 Task: Research Airbnb options in Taza, Morocco from 12th December, 2023 to 16th December, 2023 for 8 adults.8 bedrooms having 8 beds and 8 bathrooms. Property type can be hotel. Amenities needed are: wifi, TV, free parkinig on premises, gym, breakfast. Booking option can be shelf check-in. Look for 3 properties as per requirement.
Action: Mouse moved to (423, 54)
Screenshot: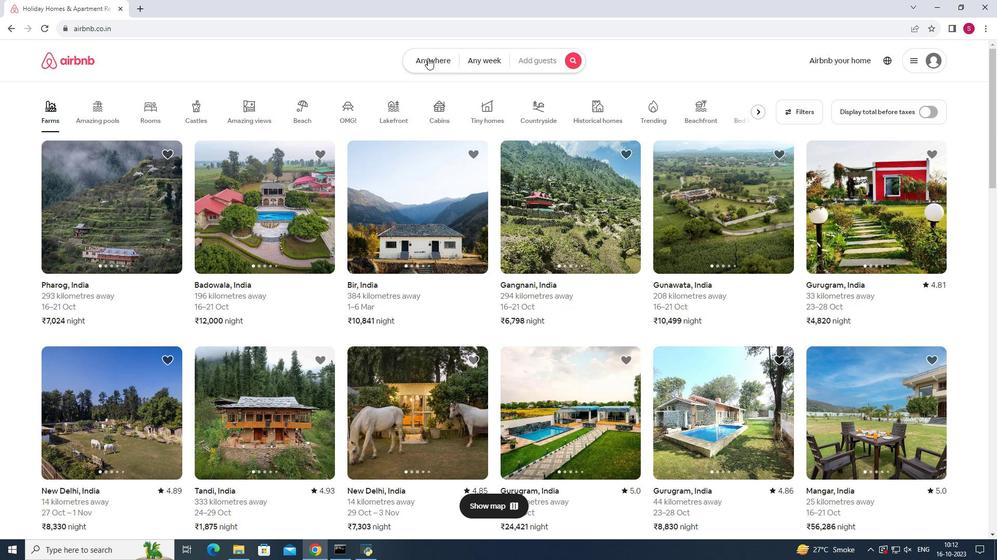 
Action: Mouse pressed left at (423, 54)
Screenshot: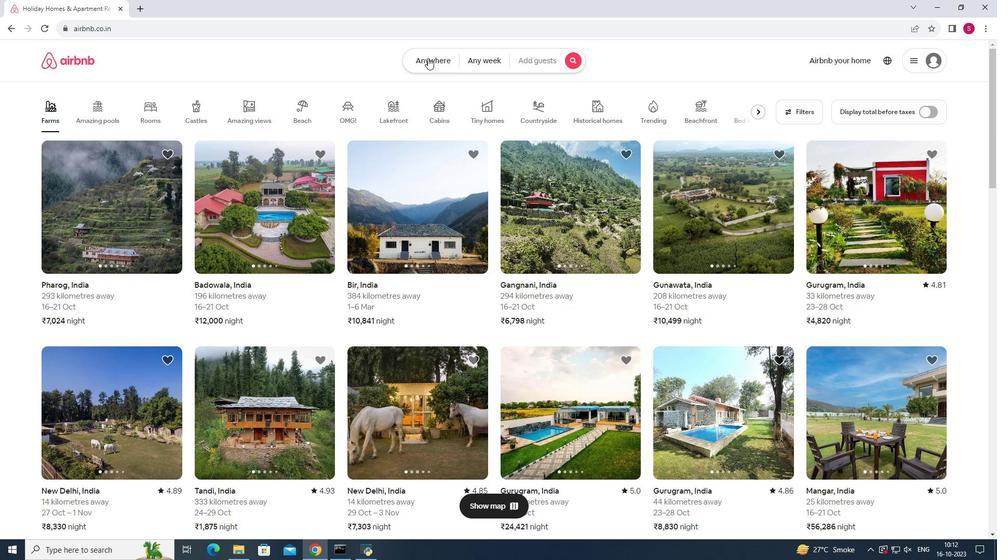 
Action: Mouse moved to (341, 96)
Screenshot: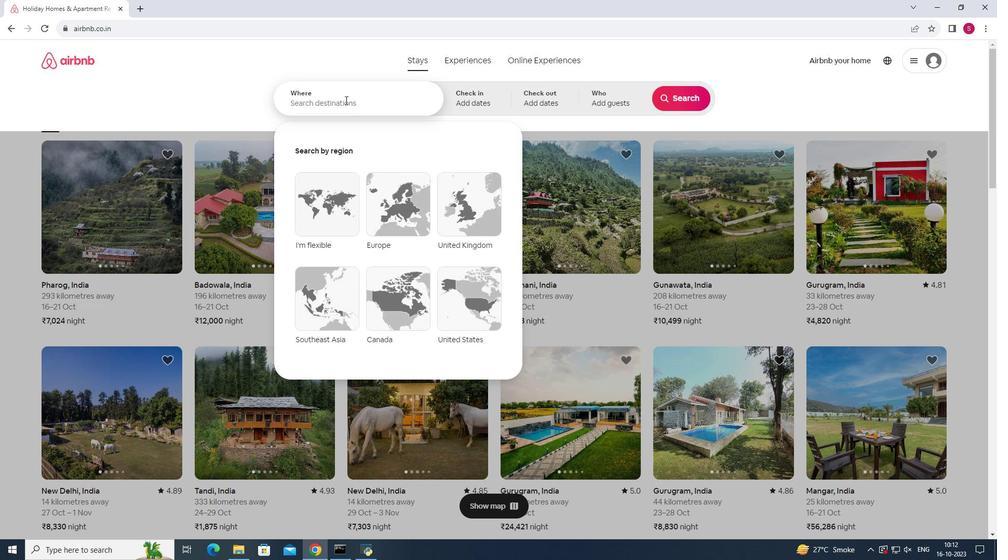 
Action: Mouse pressed left at (341, 96)
Screenshot: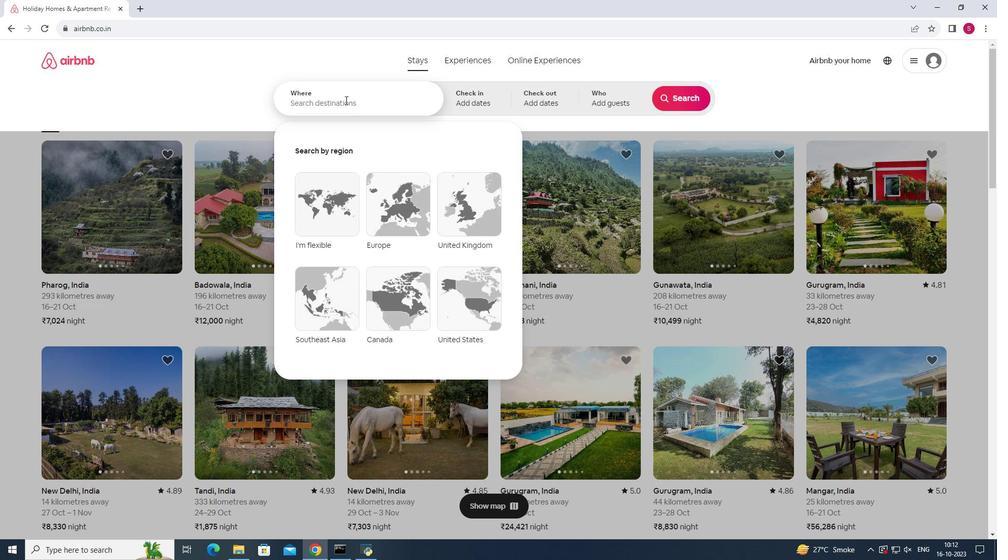 
Action: Key pressed <Key.shift>Taza,<Key.space><Key.shift><Key.shift><Key.shift><Key.shift><Key.shift><Key.shift><Key.shift><Key.shift><Key.shift>Morocco
Screenshot: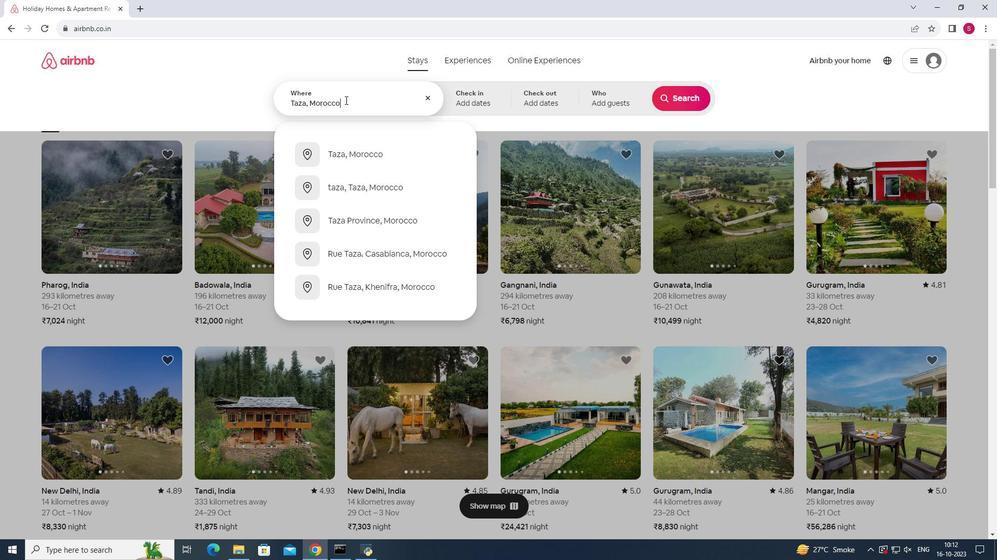 
Action: Mouse moved to (371, 150)
Screenshot: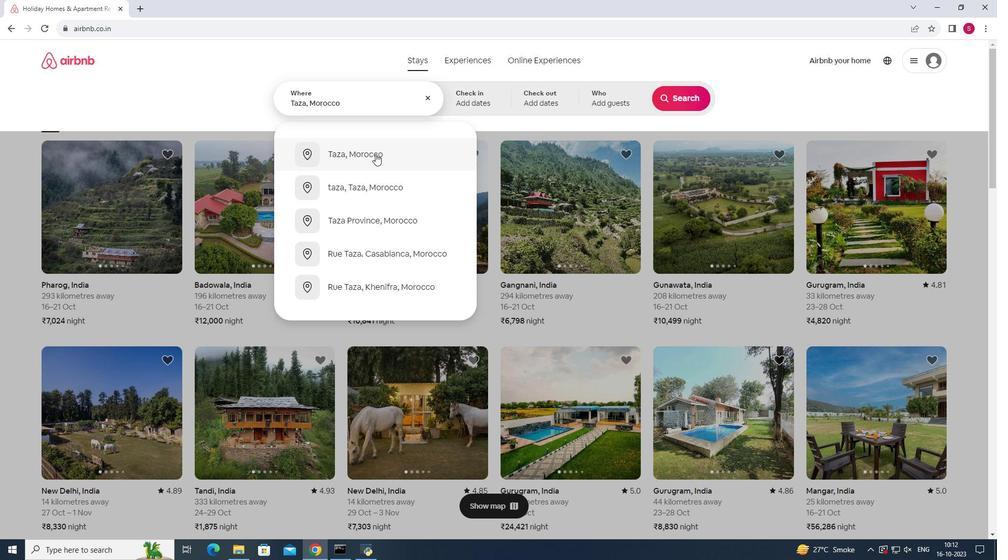 
Action: Mouse pressed left at (371, 150)
Screenshot: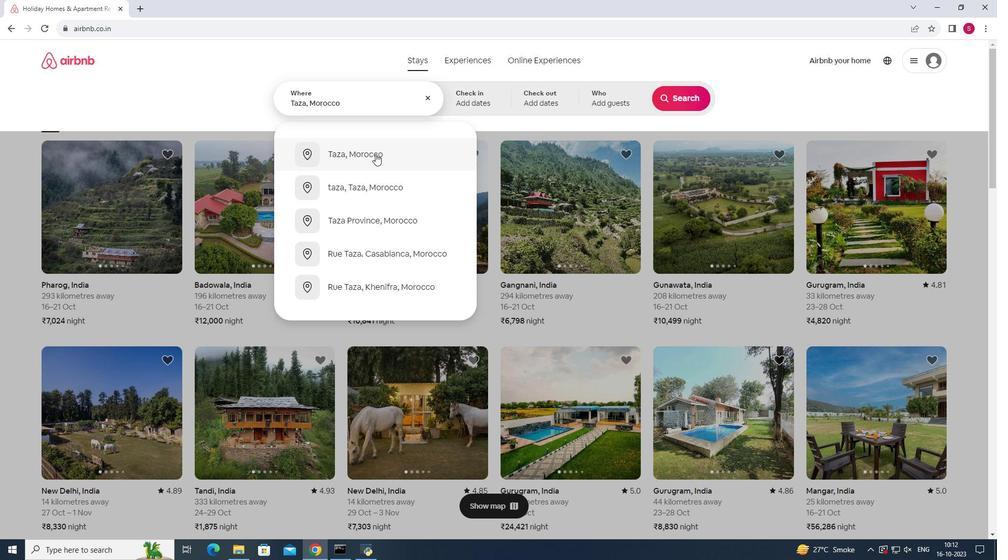 
Action: Mouse moved to (675, 180)
Screenshot: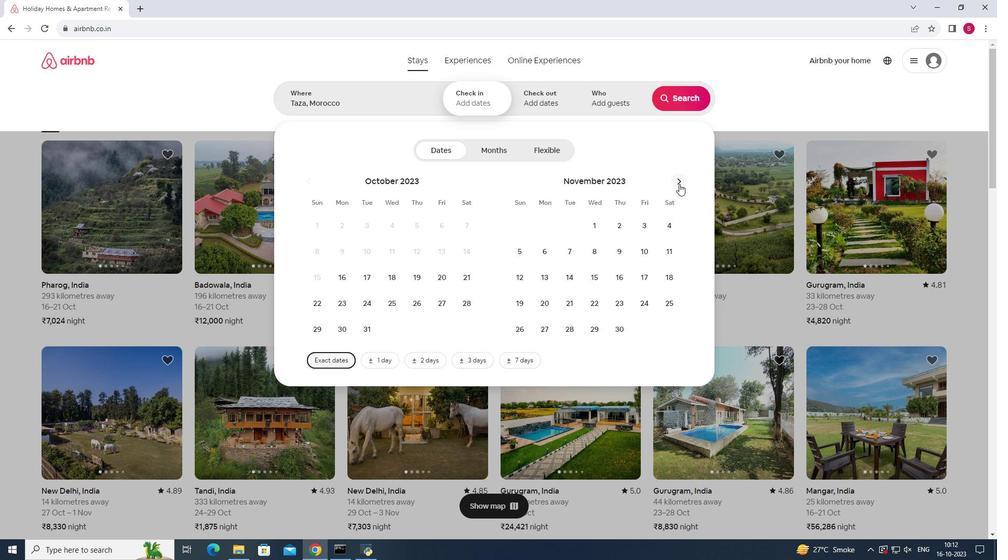 
Action: Mouse pressed left at (675, 180)
Screenshot: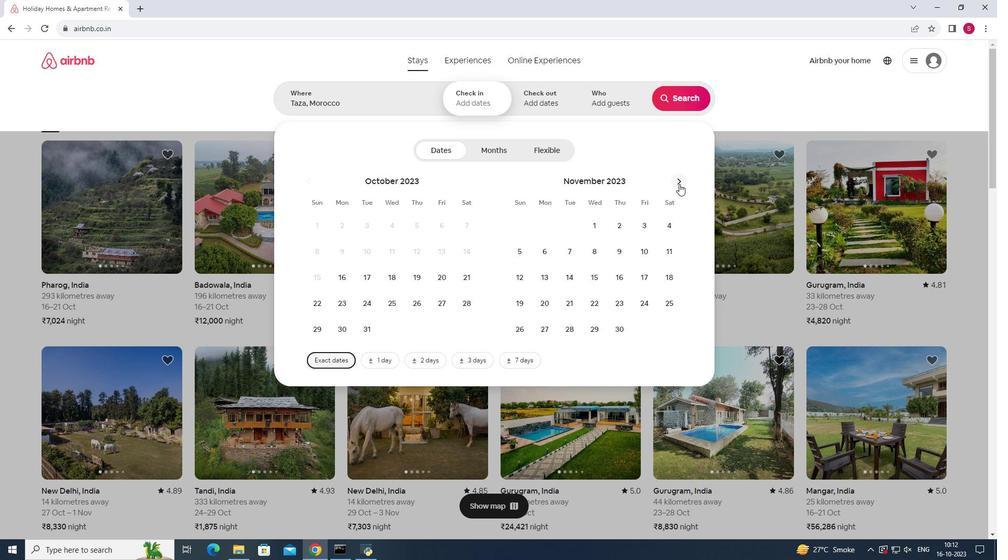 
Action: Mouse moved to (561, 275)
Screenshot: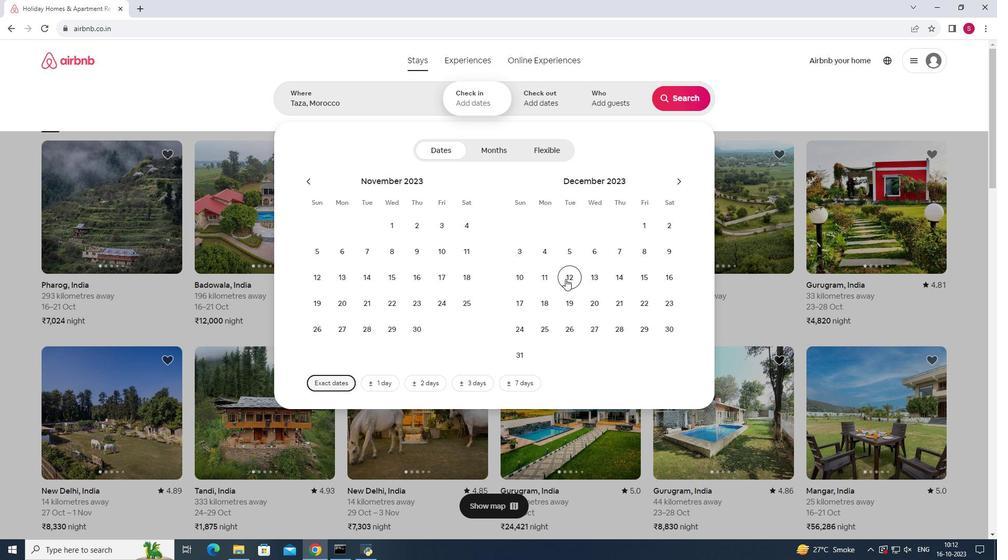 
Action: Mouse pressed left at (561, 275)
Screenshot: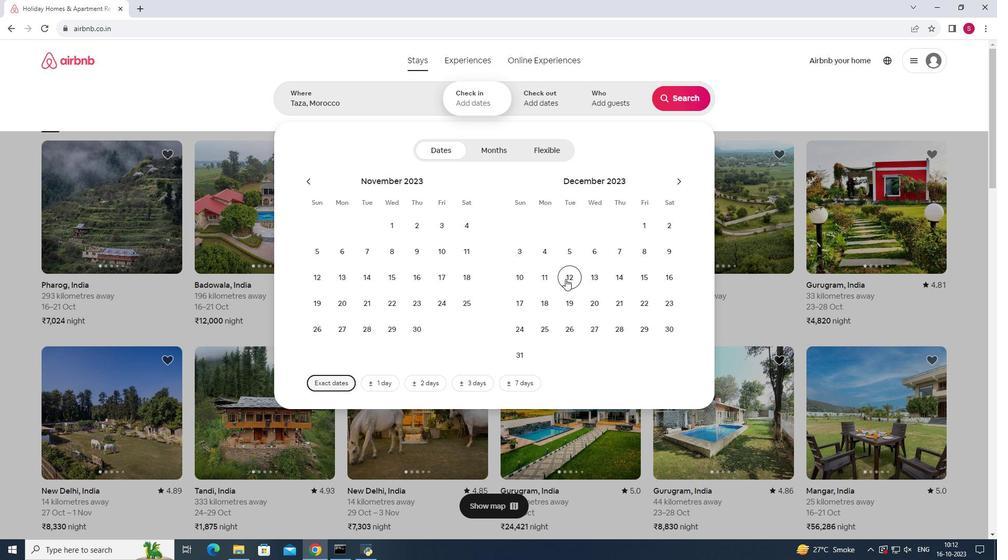 
Action: Mouse moved to (664, 273)
Screenshot: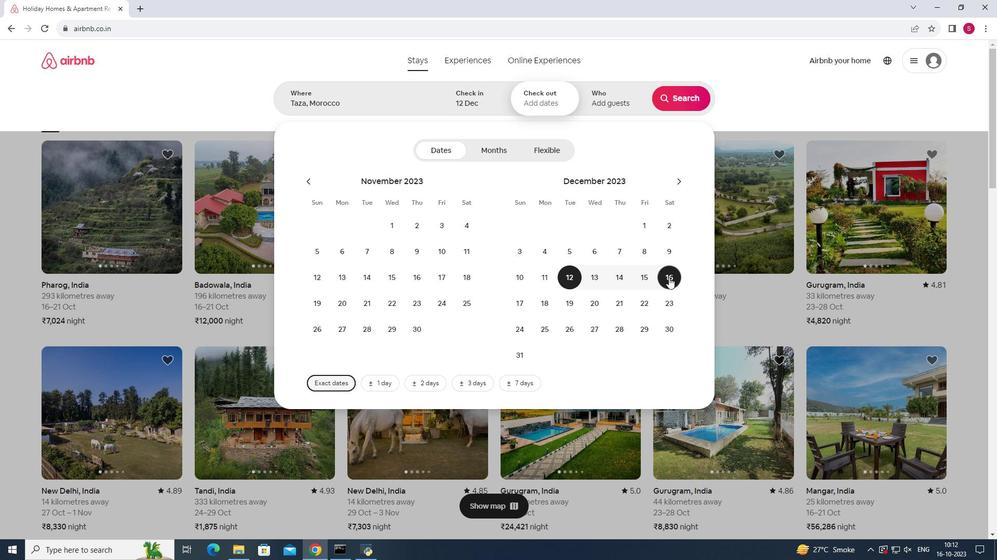 
Action: Mouse pressed left at (664, 273)
Screenshot: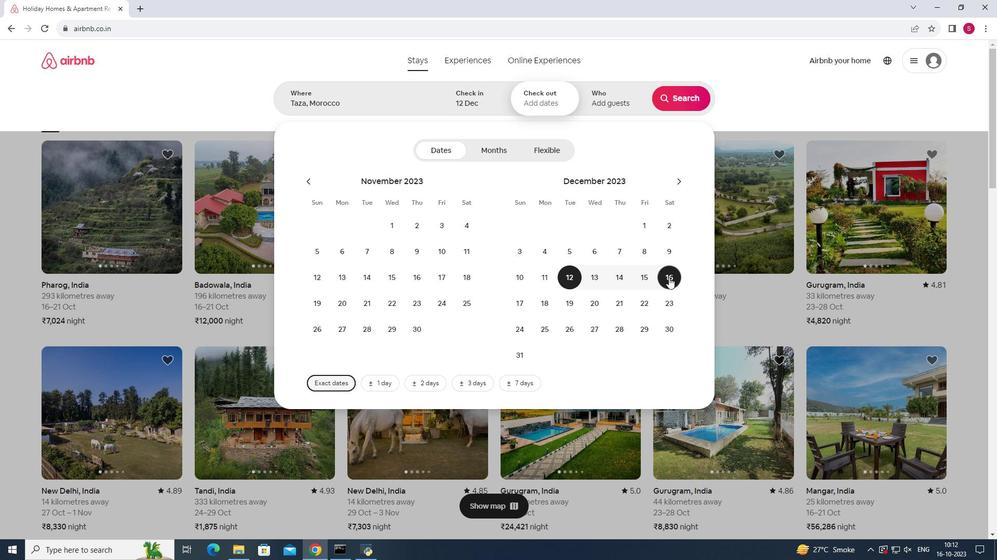 
Action: Mouse moved to (616, 87)
Screenshot: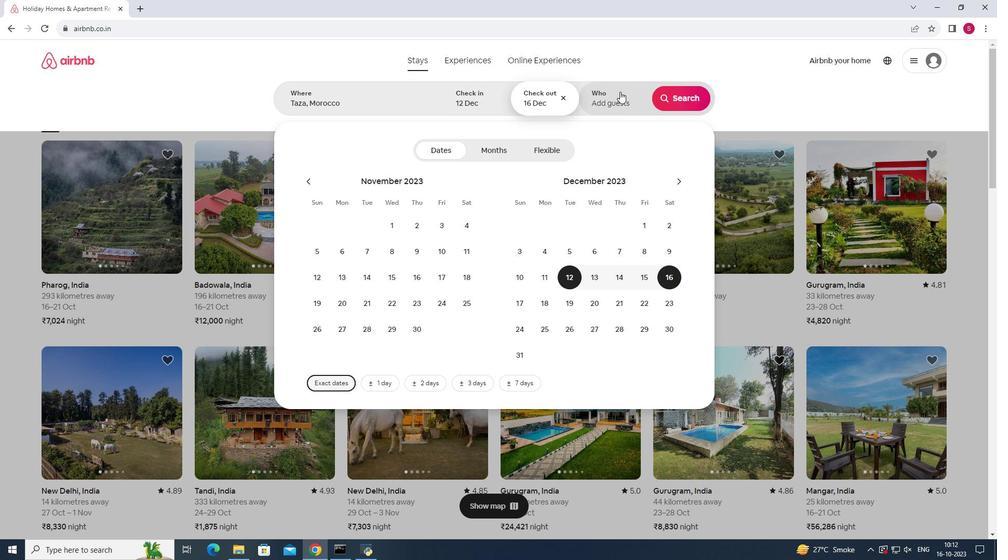
Action: Mouse pressed left at (616, 87)
Screenshot: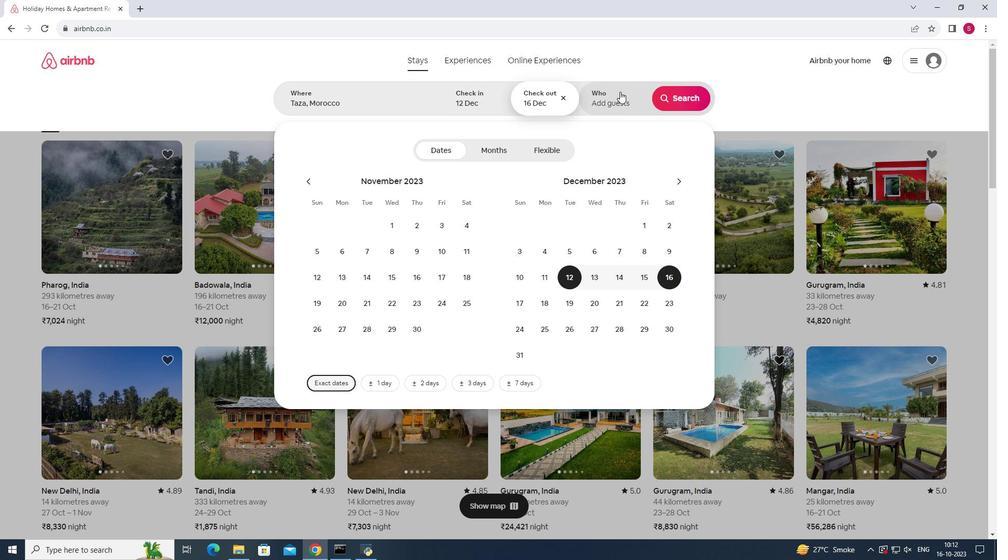 
Action: Mouse moved to (679, 144)
Screenshot: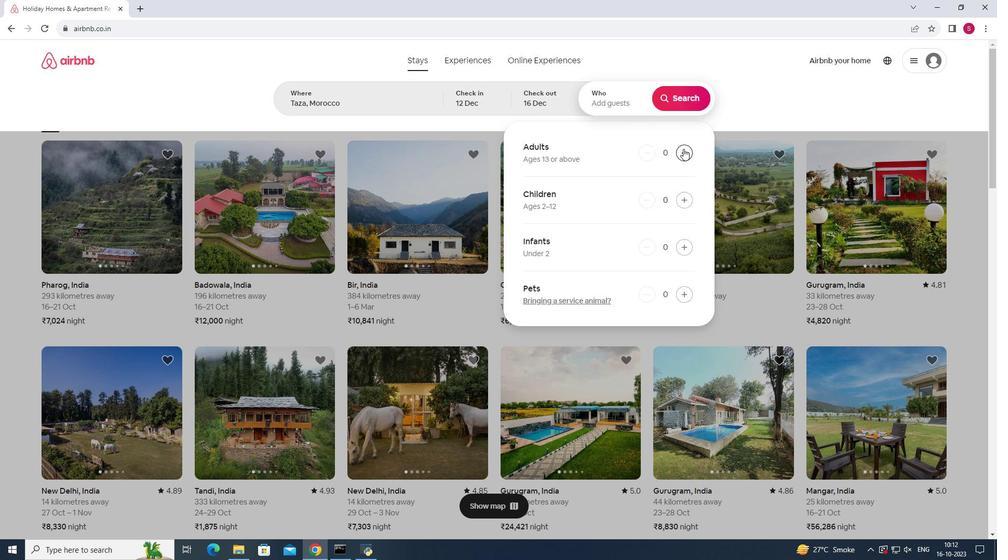 
Action: Mouse pressed left at (679, 144)
Screenshot: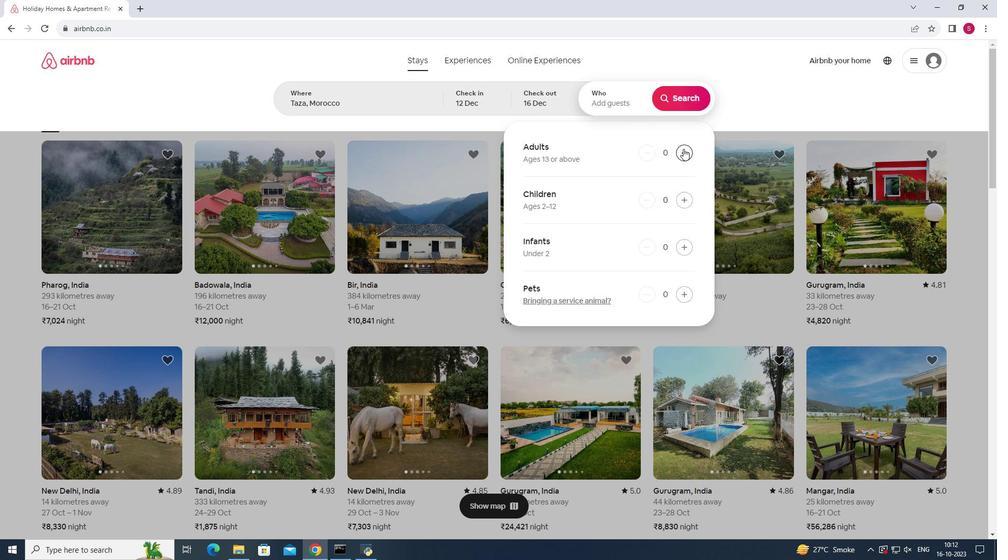
Action: Mouse moved to (679, 145)
Screenshot: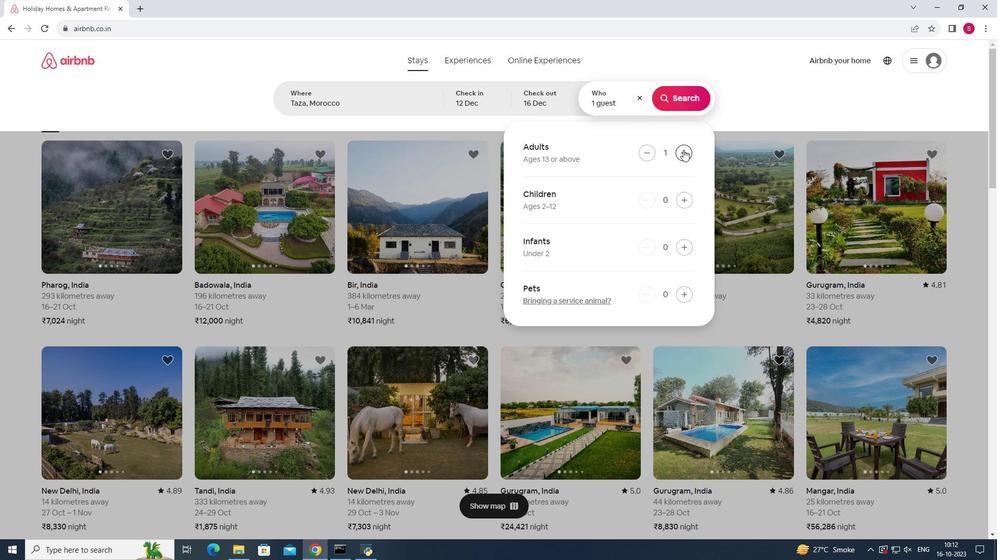 
Action: Mouse pressed left at (679, 145)
Screenshot: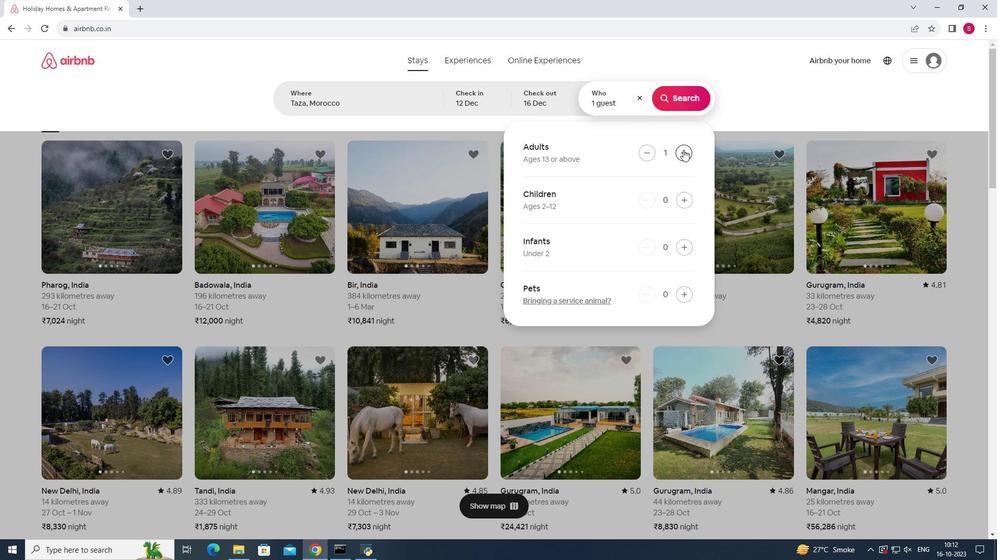 
Action: Mouse moved to (679, 146)
Screenshot: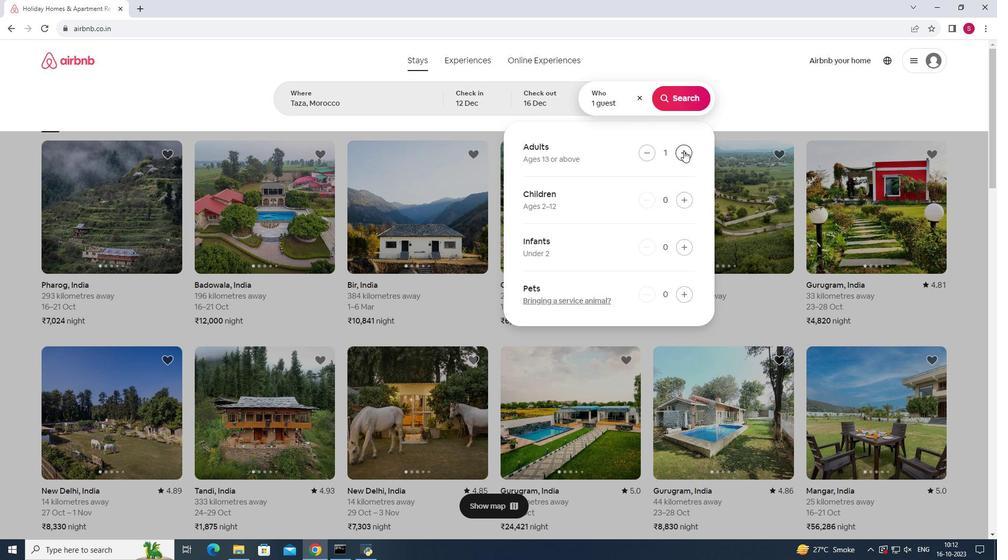 
Action: Mouse pressed left at (679, 146)
Screenshot: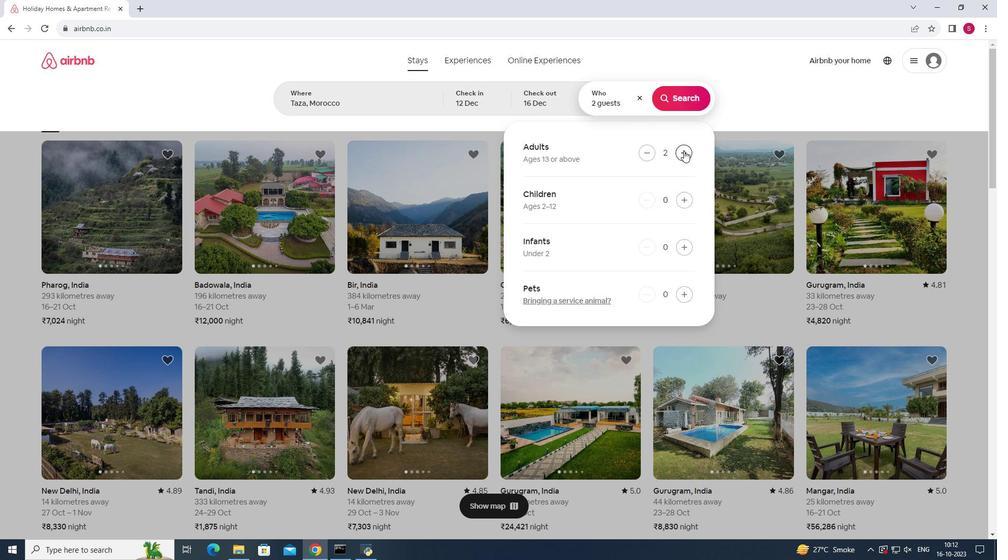 
Action: Mouse pressed left at (679, 146)
Screenshot: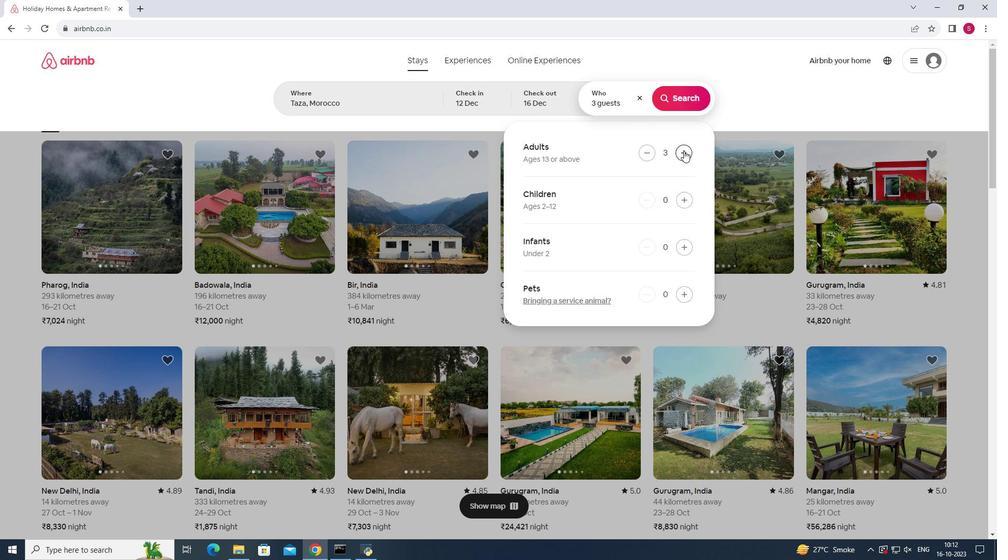 
Action: Mouse pressed left at (679, 146)
Screenshot: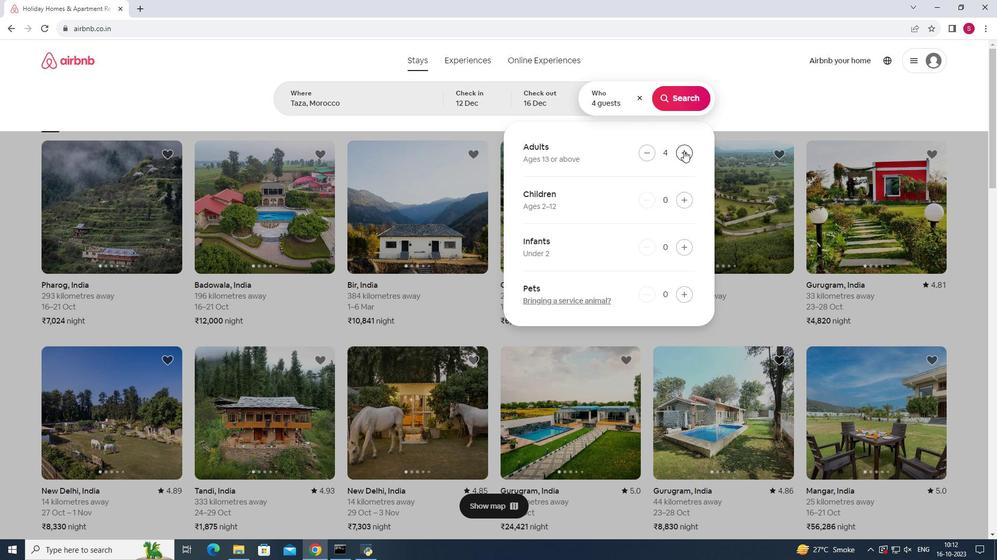 
Action: Mouse pressed left at (679, 146)
Screenshot: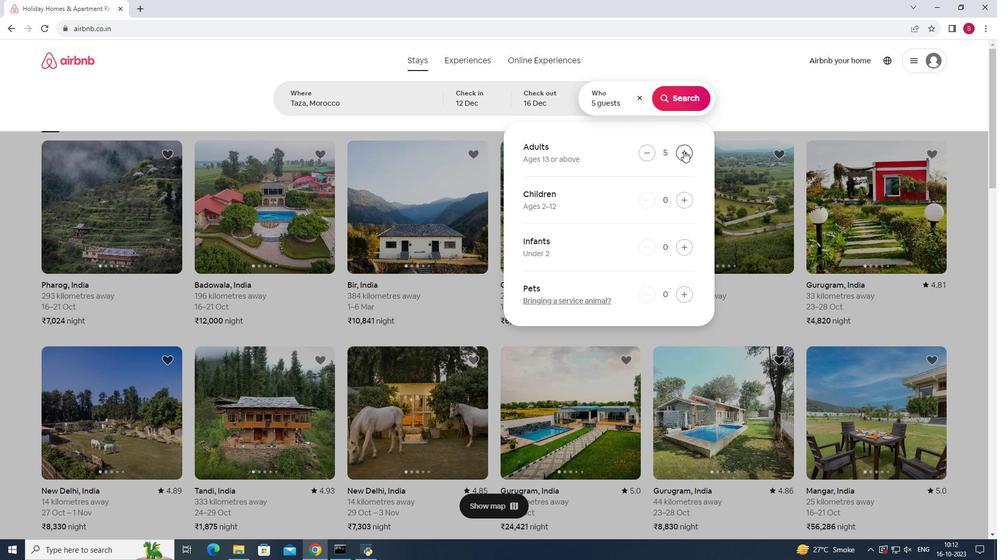 
Action: Mouse pressed left at (679, 146)
Screenshot: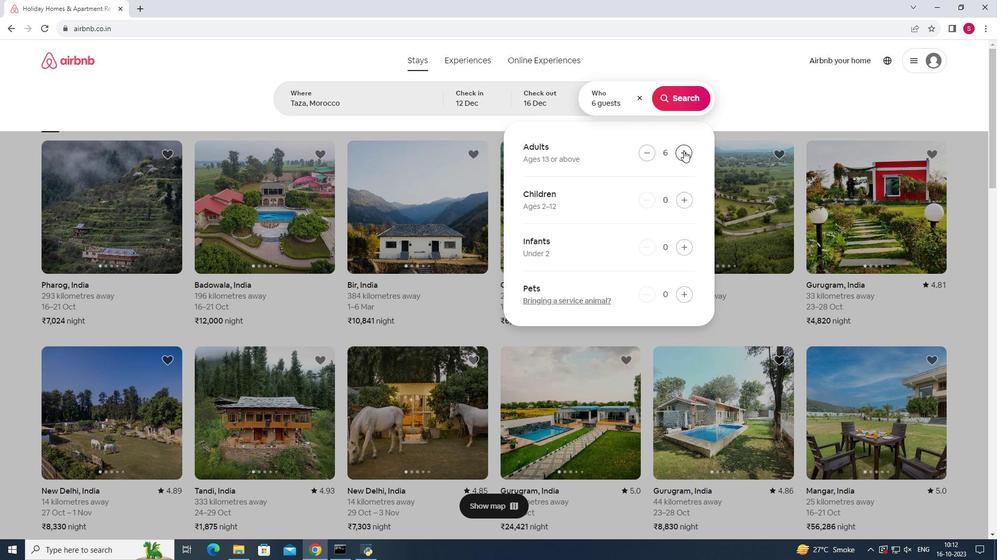 
Action: Mouse pressed left at (679, 146)
Screenshot: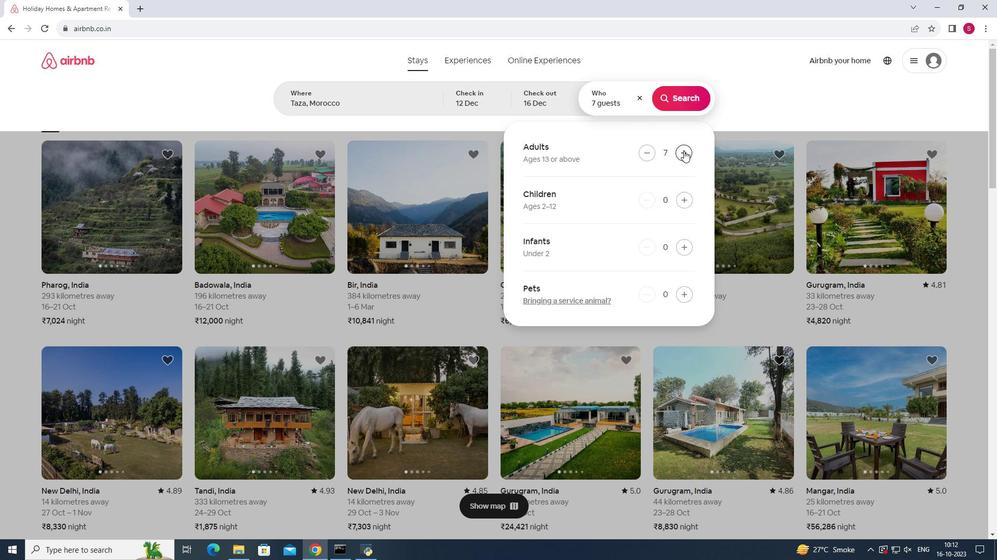 
Action: Mouse moved to (679, 92)
Screenshot: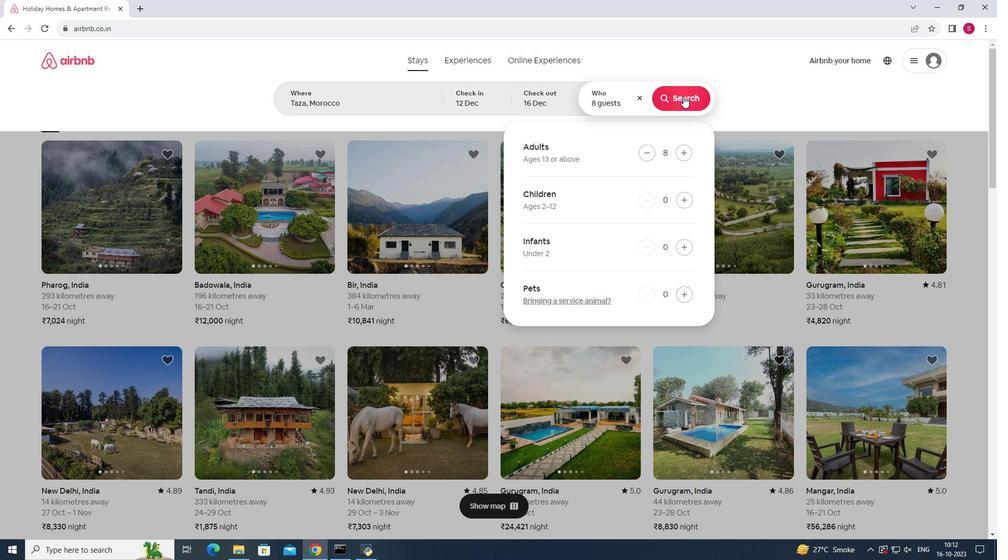 
Action: Mouse pressed left at (679, 92)
Screenshot: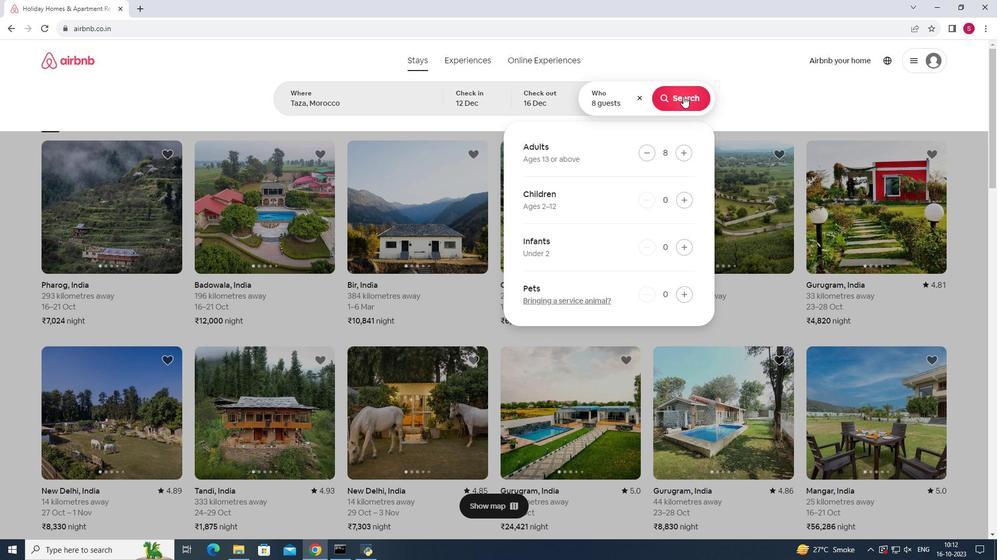 
Action: Mouse moved to (825, 93)
Screenshot: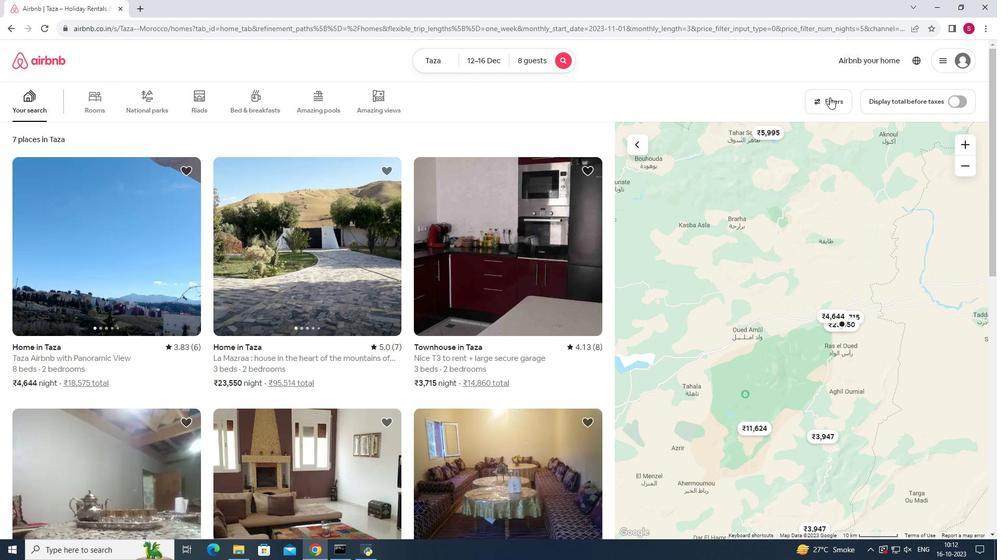 
Action: Mouse pressed left at (825, 93)
Screenshot: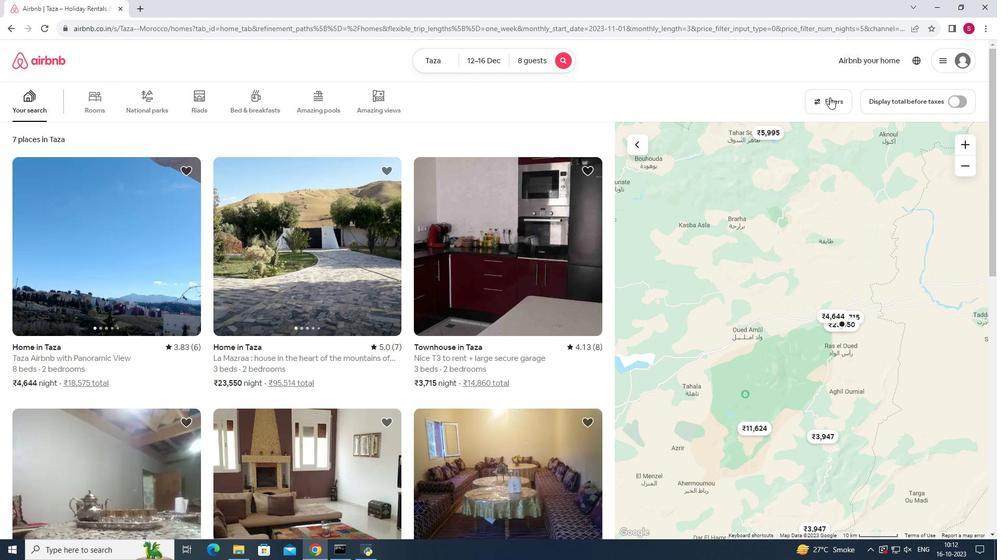 
Action: Mouse moved to (540, 284)
Screenshot: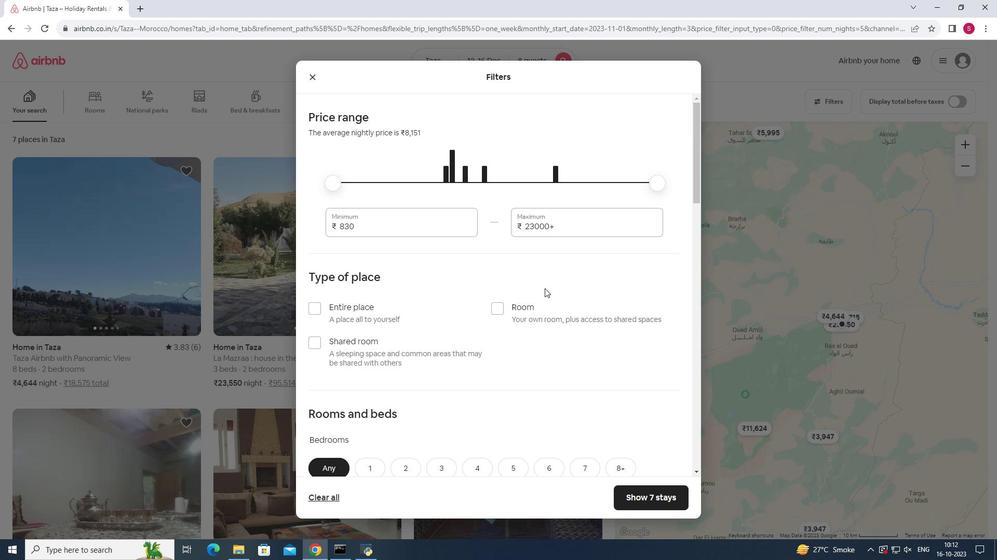 
Action: Mouse scrolled (540, 284) with delta (0, 0)
Screenshot: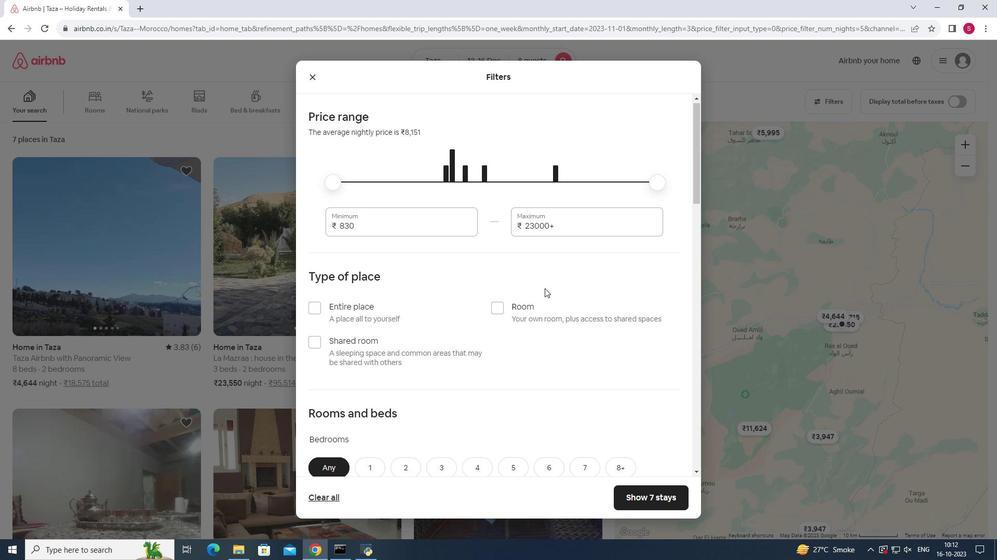 
Action: Mouse scrolled (540, 284) with delta (0, 0)
Screenshot: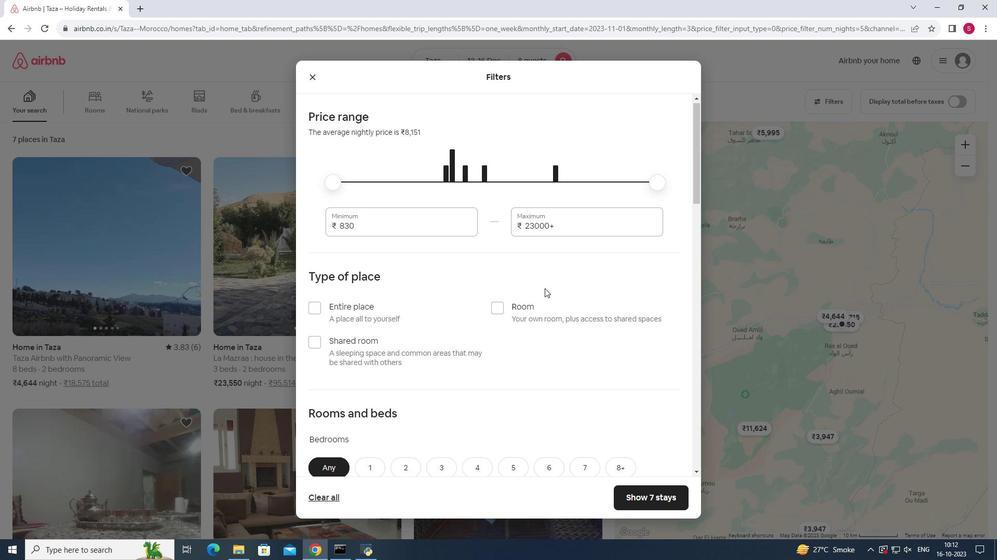 
Action: Mouse scrolled (540, 284) with delta (0, 0)
Screenshot: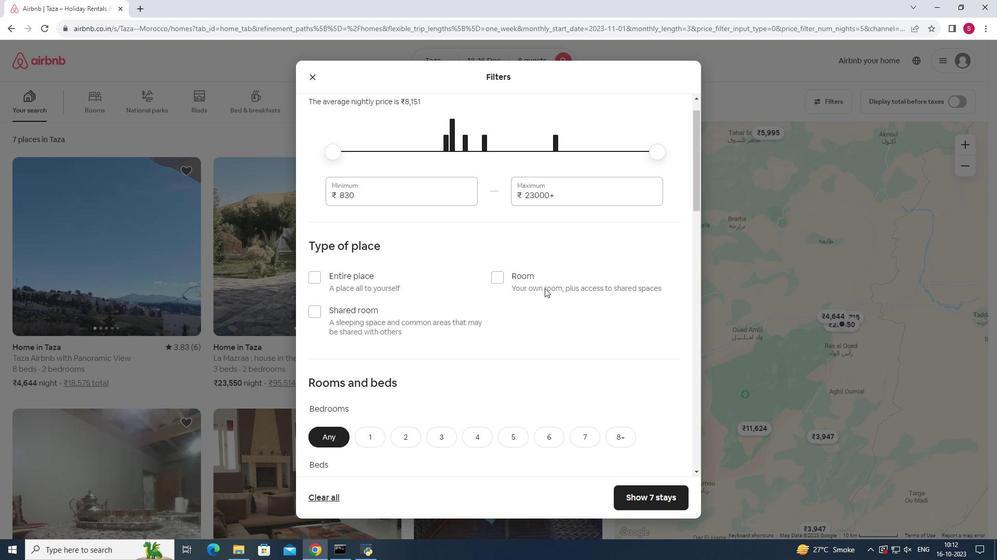 
Action: Mouse scrolled (540, 284) with delta (0, 0)
Screenshot: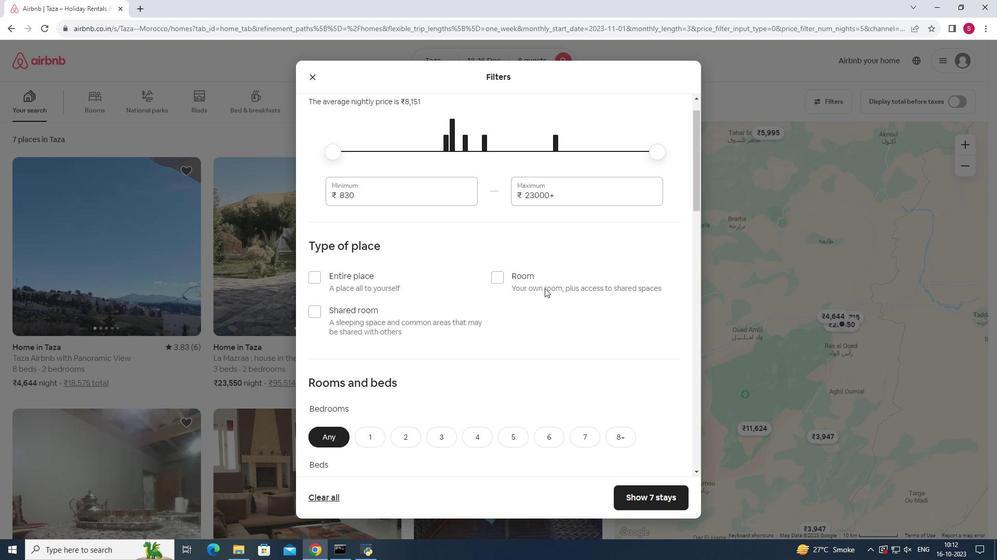 
Action: Mouse scrolled (540, 284) with delta (0, 0)
Screenshot: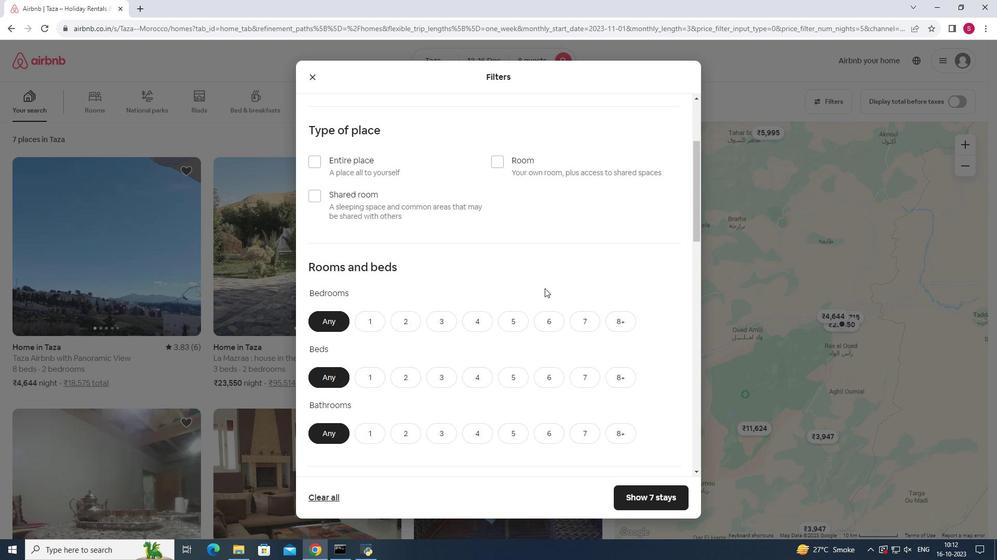 
Action: Mouse moved to (622, 206)
Screenshot: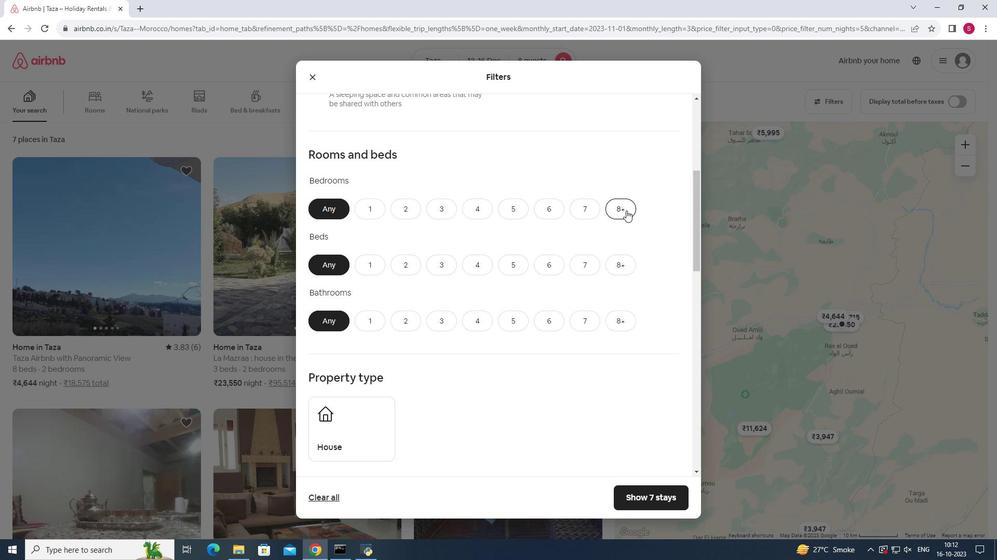 
Action: Mouse pressed left at (622, 206)
Screenshot: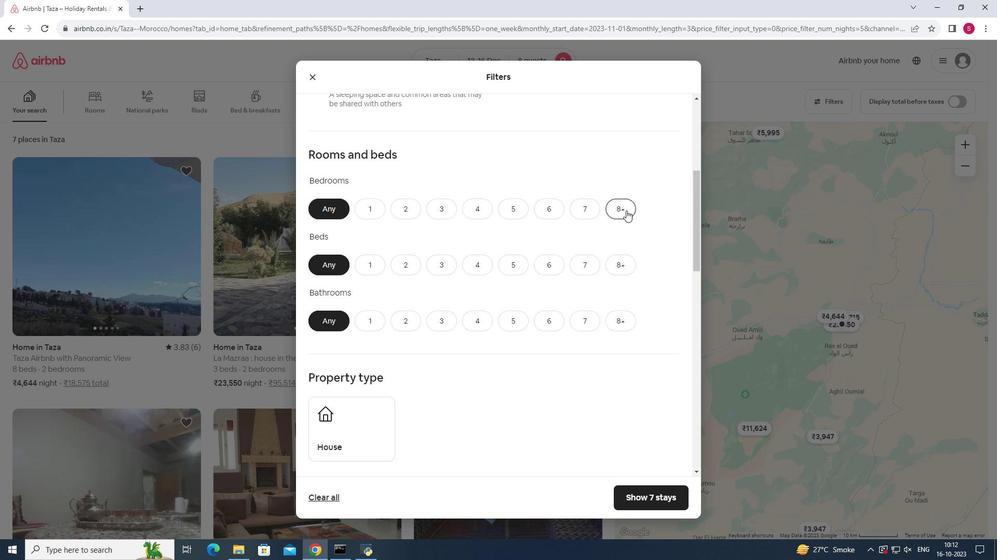 
Action: Mouse moved to (618, 267)
Screenshot: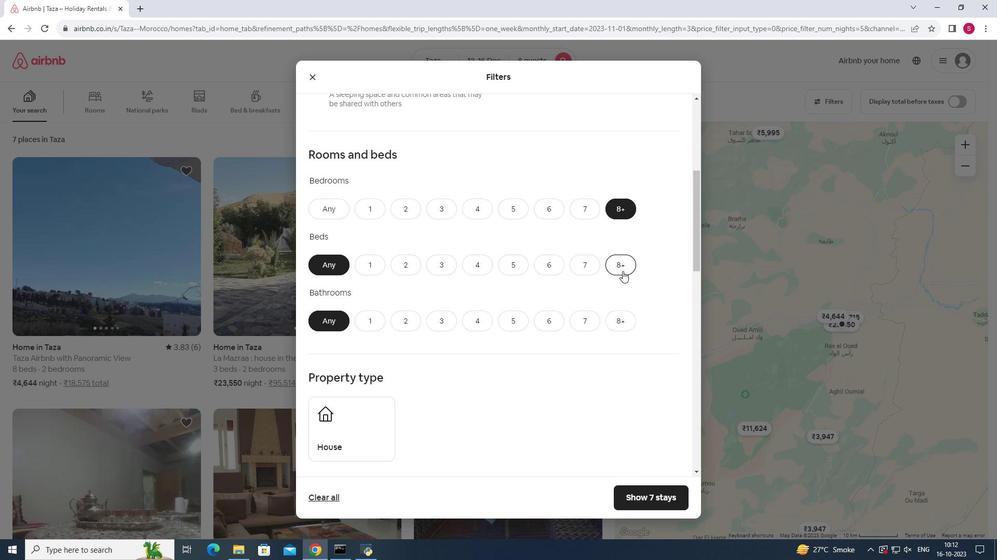 
Action: Mouse pressed left at (618, 267)
Screenshot: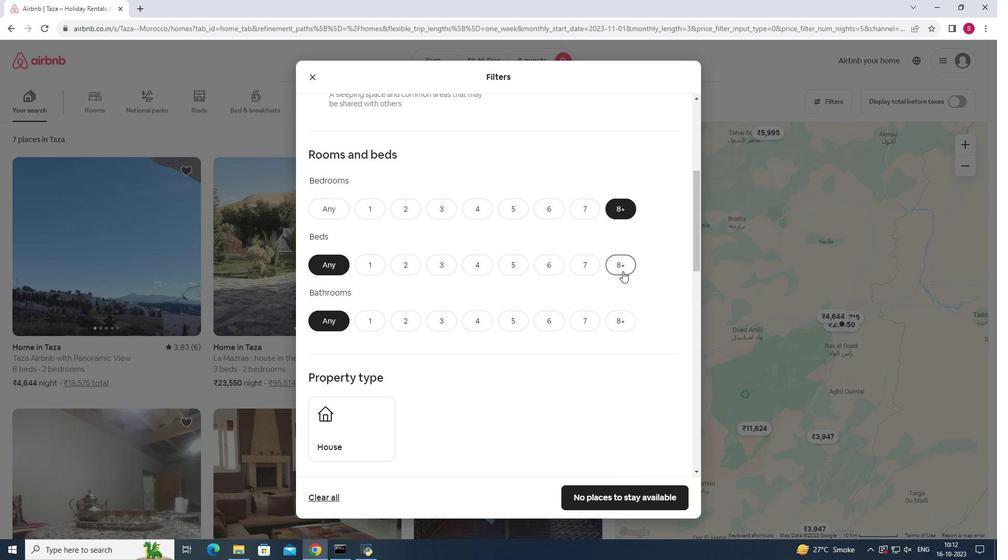 
Action: Mouse moved to (618, 316)
Screenshot: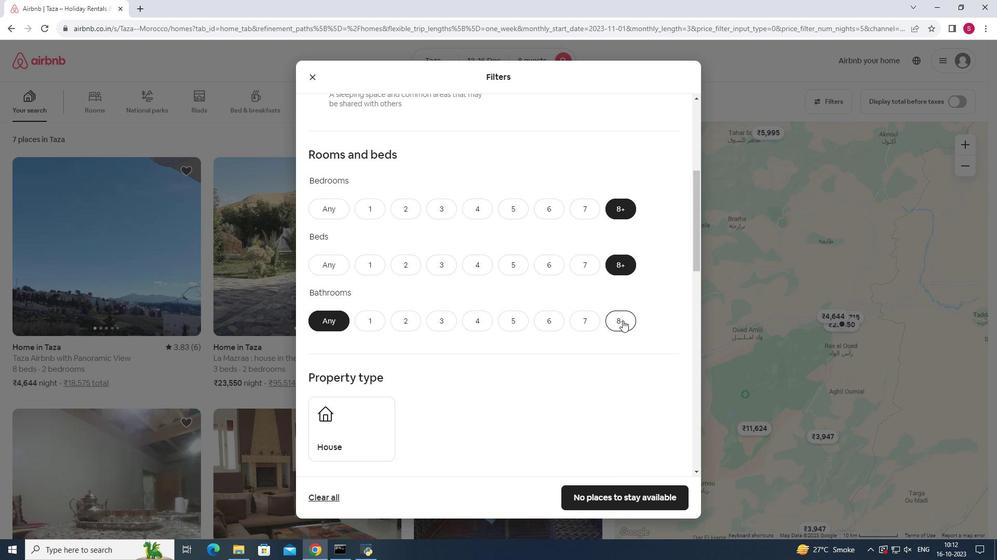 
Action: Mouse pressed left at (618, 316)
Screenshot: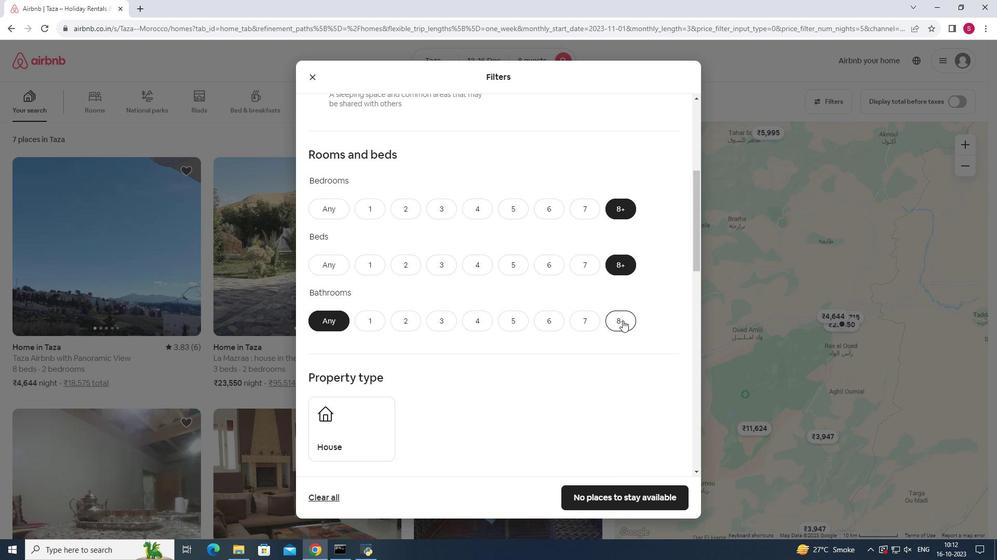 
Action: Mouse moved to (555, 332)
Screenshot: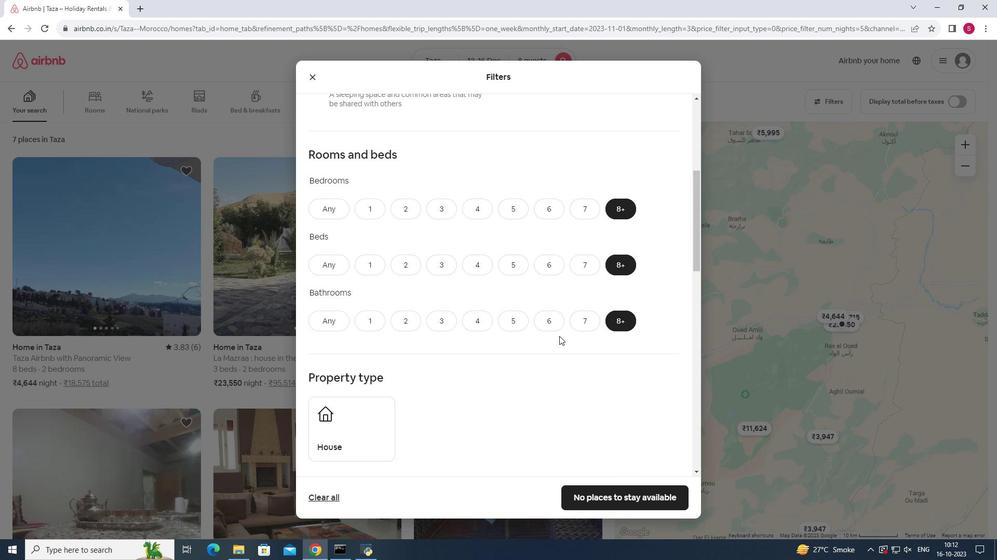 
Action: Mouse scrolled (555, 331) with delta (0, 0)
Screenshot: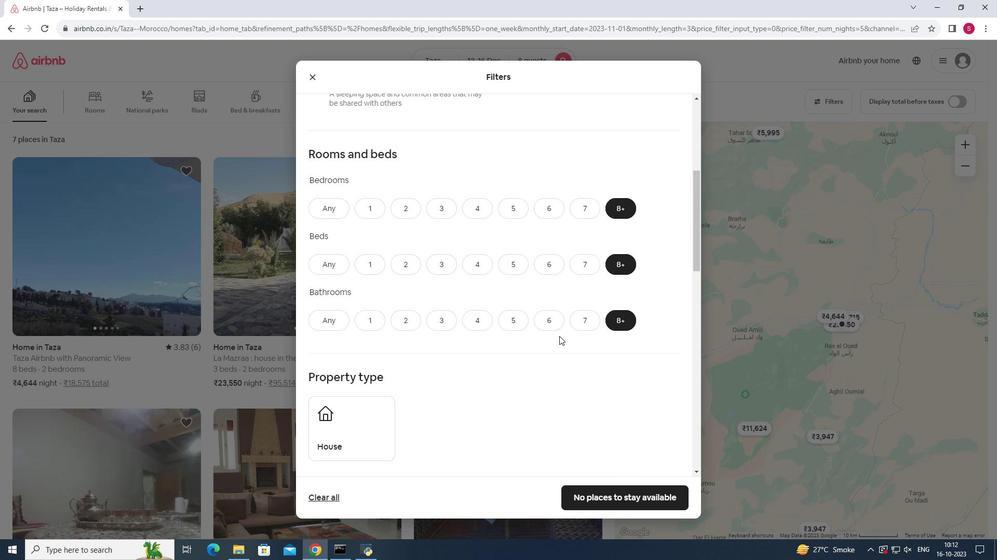 
Action: Mouse scrolled (555, 331) with delta (0, 0)
Screenshot: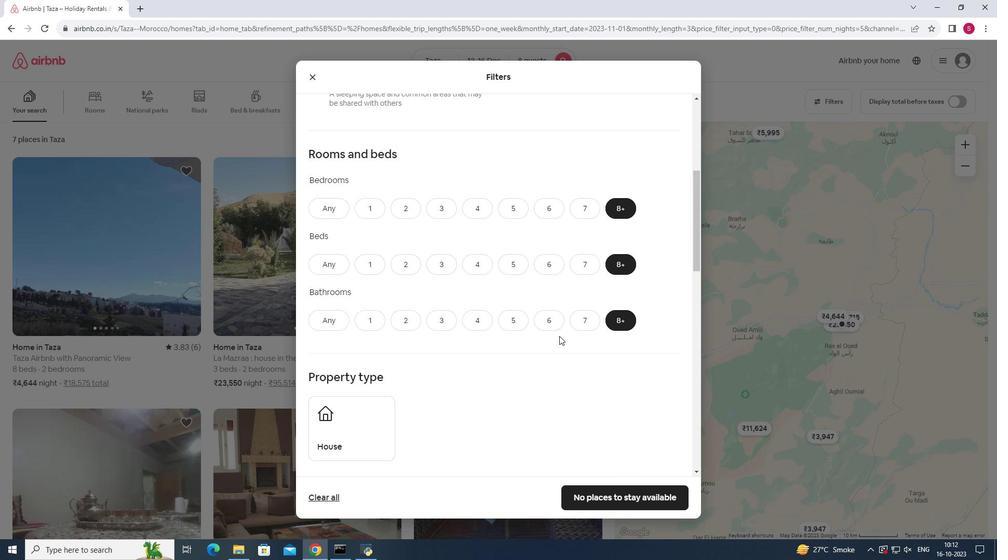 
Action: Mouse scrolled (555, 331) with delta (0, 0)
Screenshot: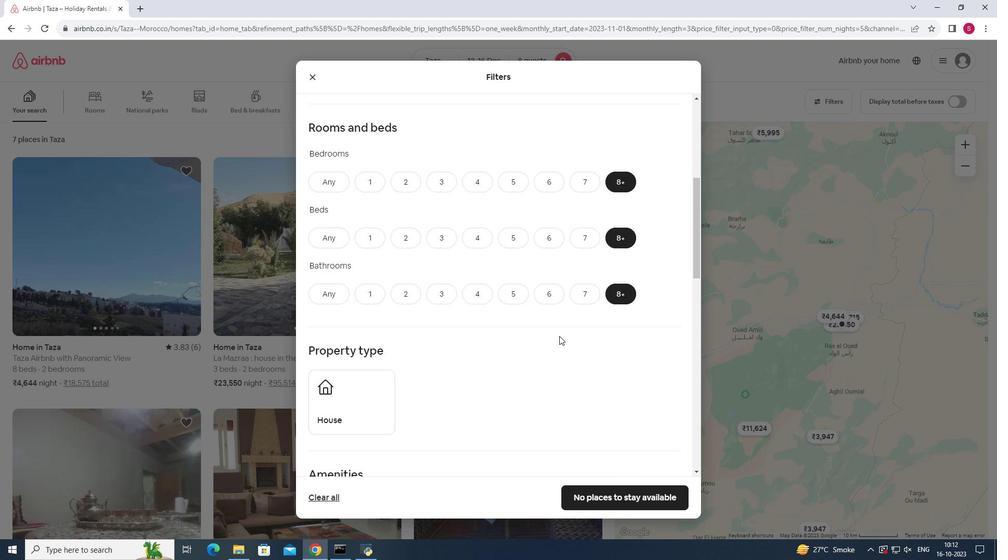 
Action: Mouse scrolled (555, 331) with delta (0, 0)
Screenshot: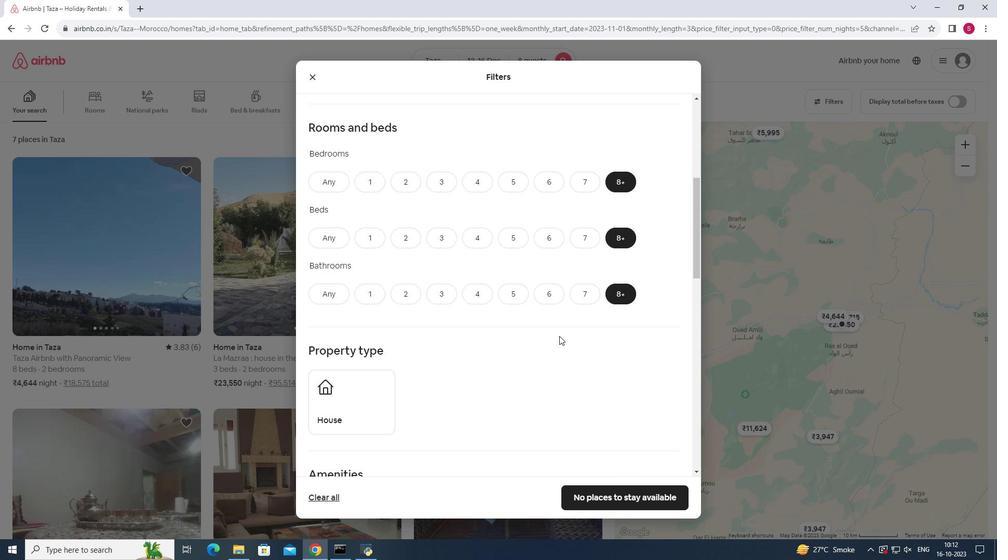 
Action: Mouse moved to (349, 218)
Screenshot: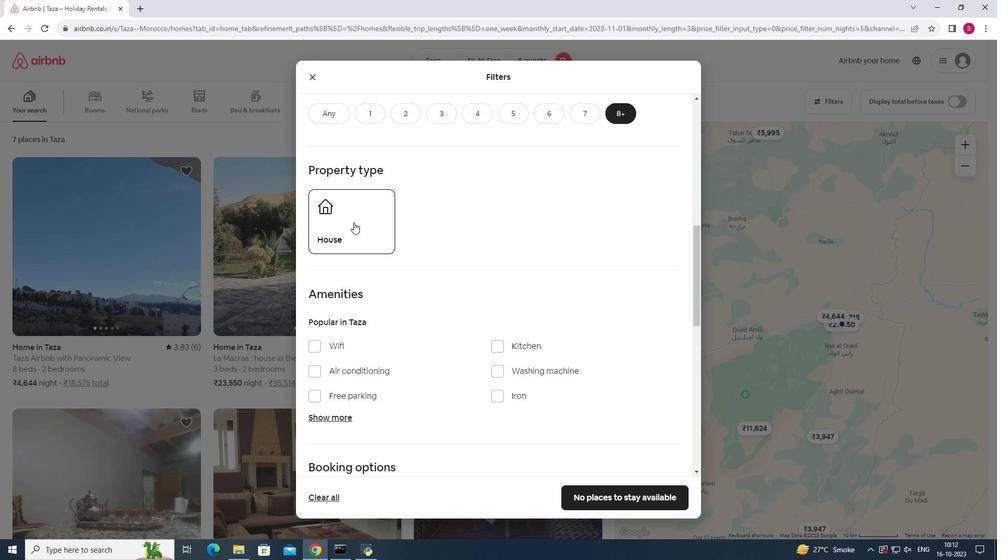 
Action: Mouse pressed left at (349, 218)
Screenshot: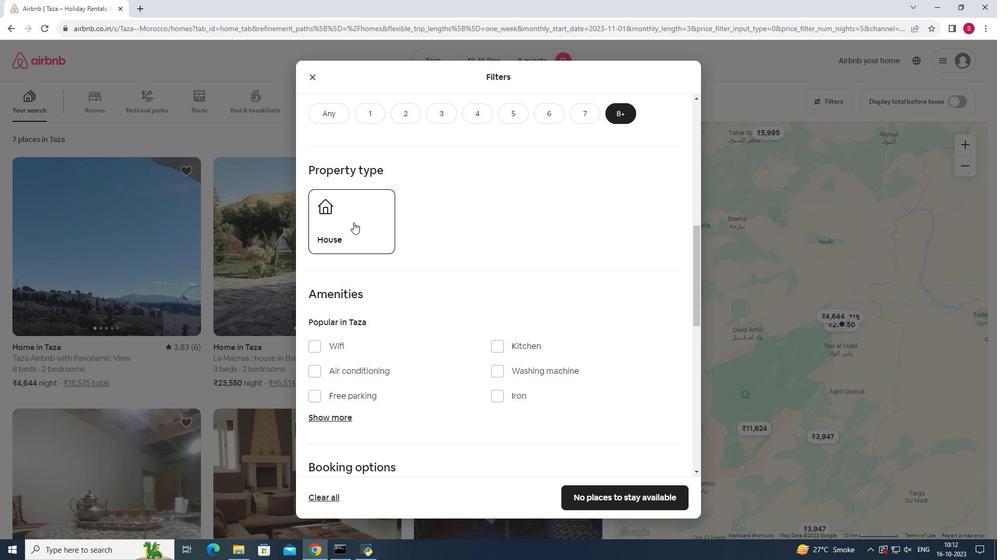 
Action: Mouse moved to (423, 255)
Screenshot: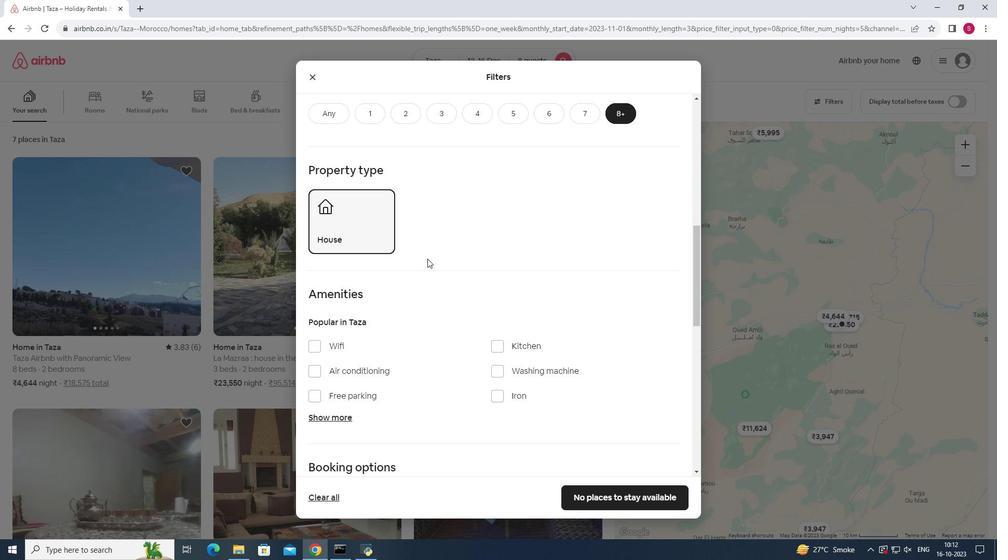 
Action: Mouse scrolled (423, 254) with delta (0, 0)
Screenshot: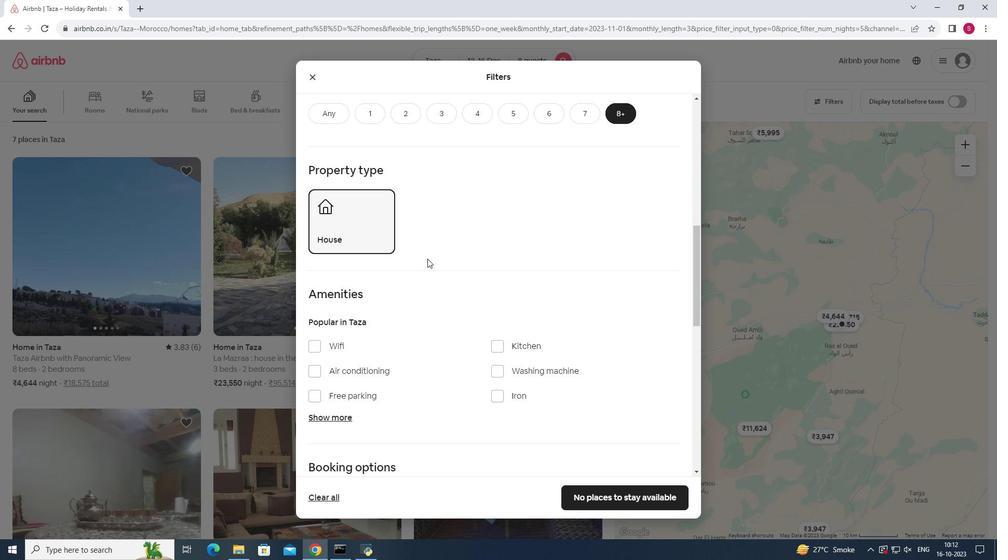
Action: Mouse scrolled (423, 254) with delta (0, 0)
Screenshot: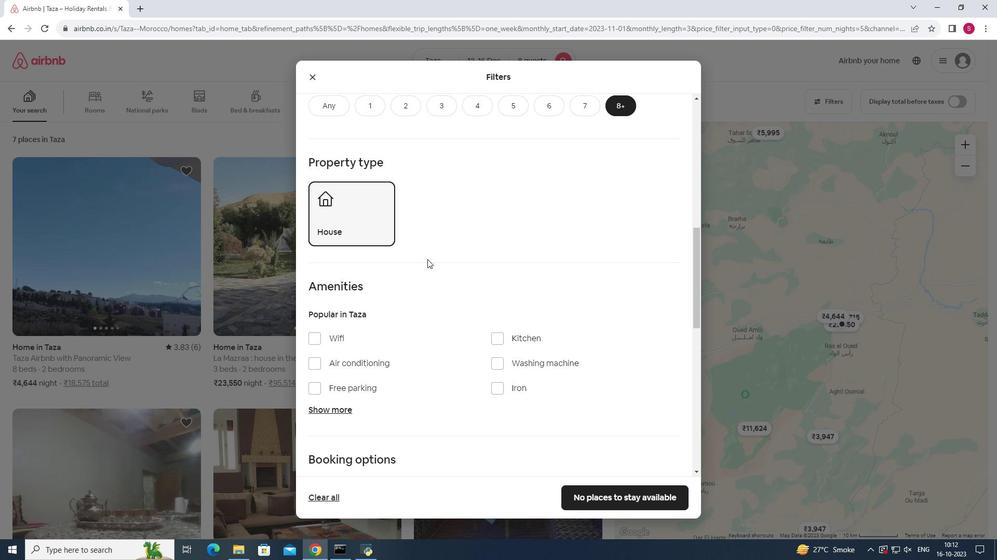 
Action: Mouse moved to (423, 255)
Screenshot: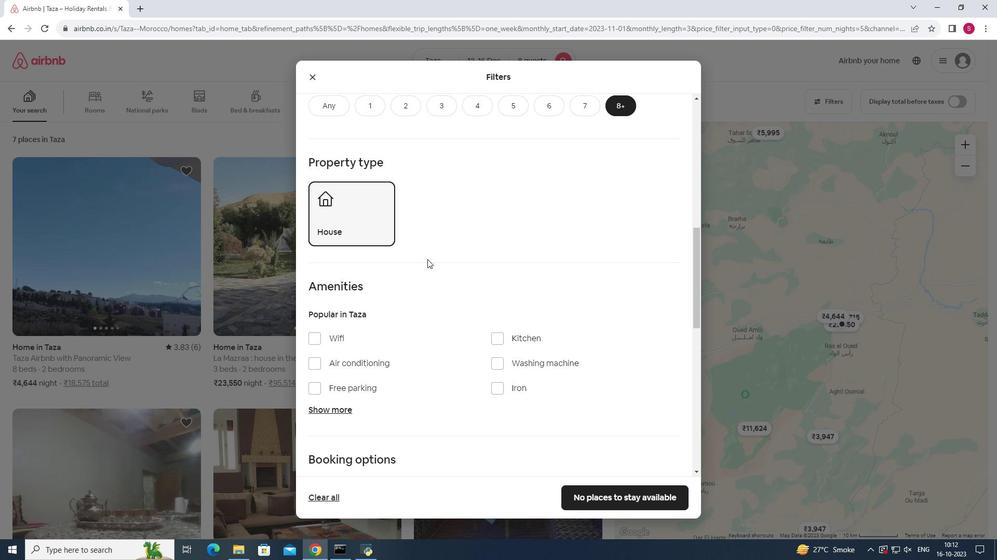 
Action: Mouse scrolled (423, 255) with delta (0, 0)
Screenshot: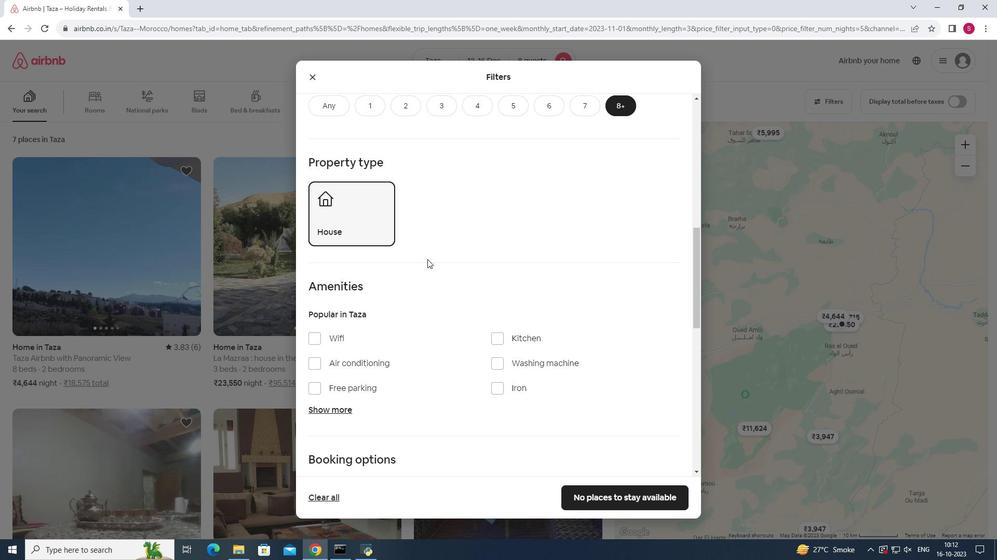 
Action: Mouse scrolled (423, 255) with delta (0, 0)
Screenshot: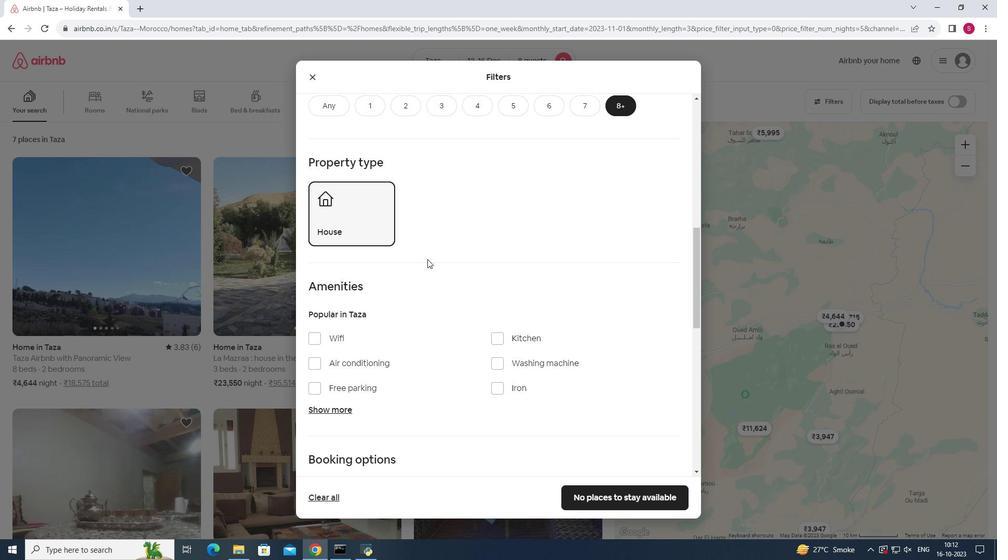 
Action: Mouse moved to (327, 207)
Screenshot: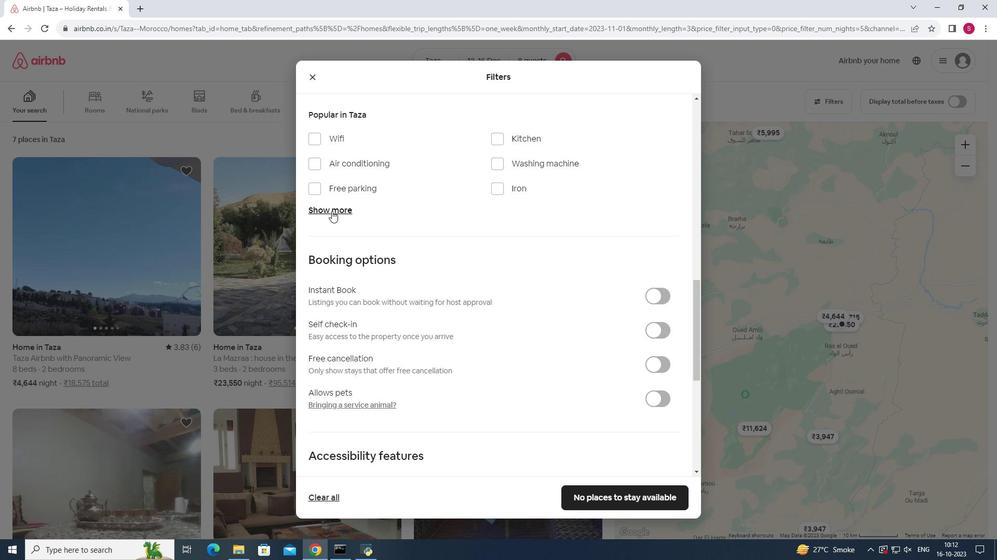 
Action: Mouse pressed left at (327, 207)
Screenshot: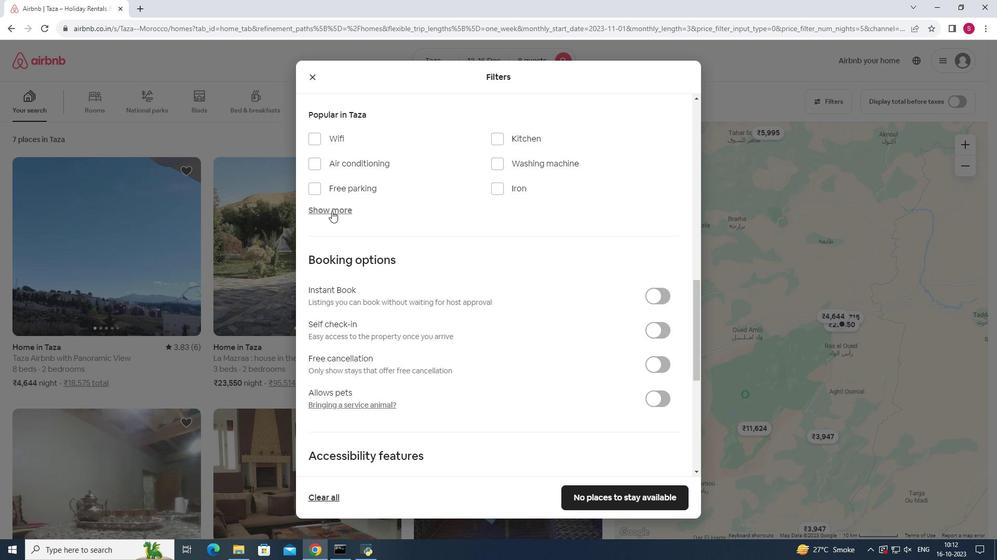 
Action: Mouse moved to (314, 134)
Screenshot: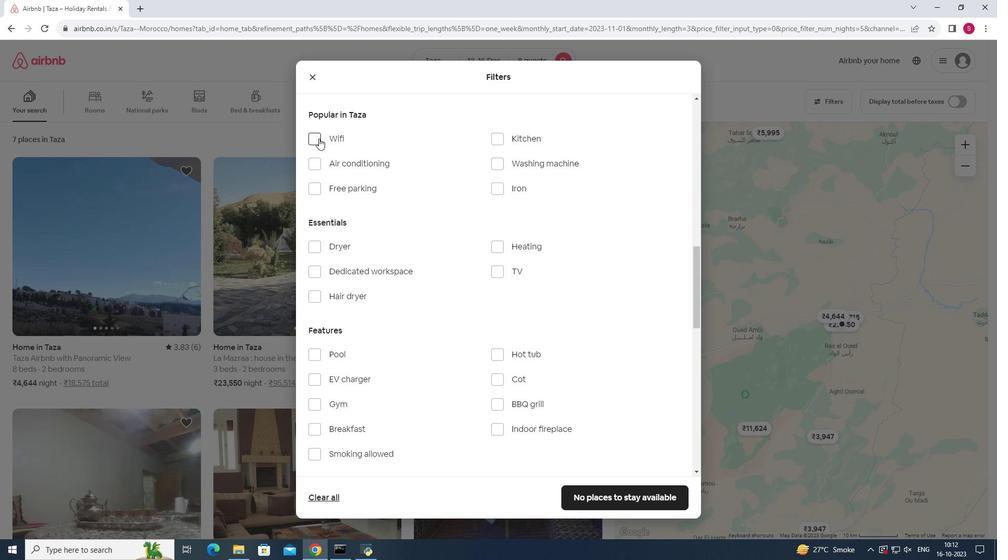 
Action: Mouse pressed left at (314, 134)
Screenshot: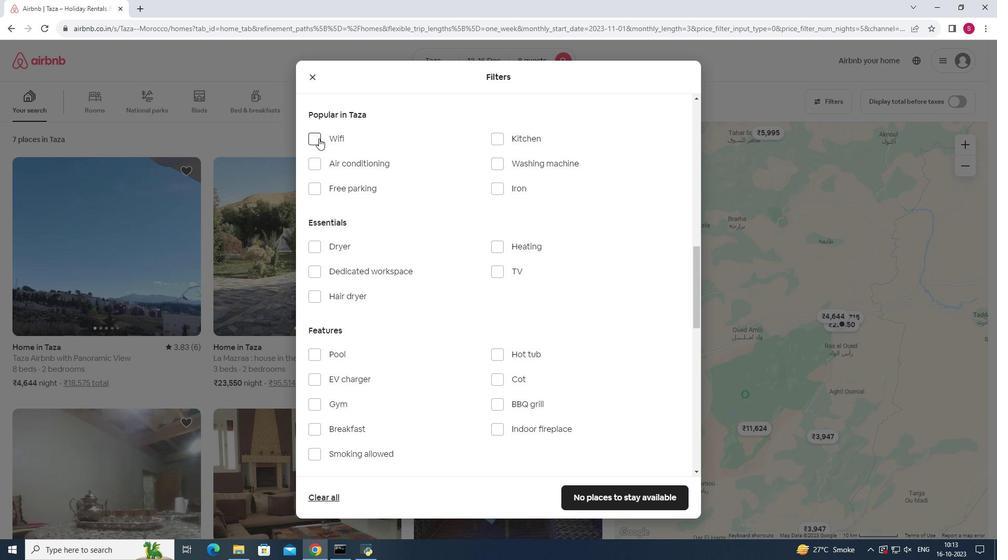 
Action: Mouse moved to (363, 203)
Screenshot: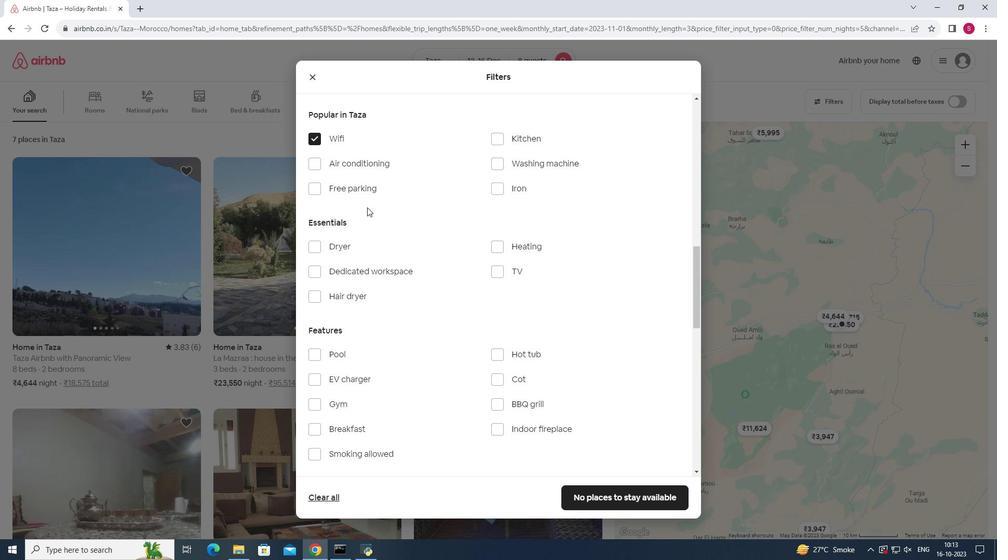 
Action: Mouse scrolled (363, 203) with delta (0, 0)
Screenshot: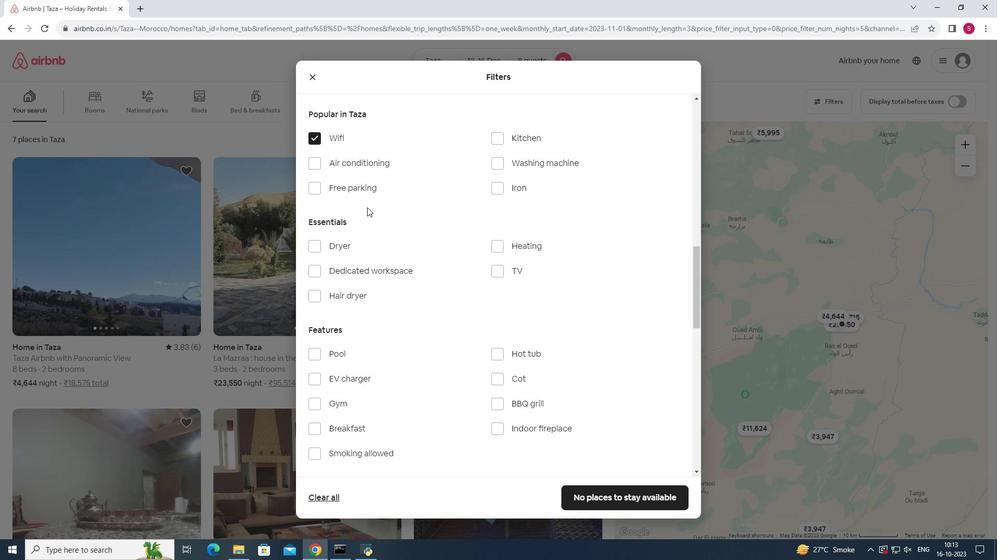 
Action: Mouse moved to (310, 354)
Screenshot: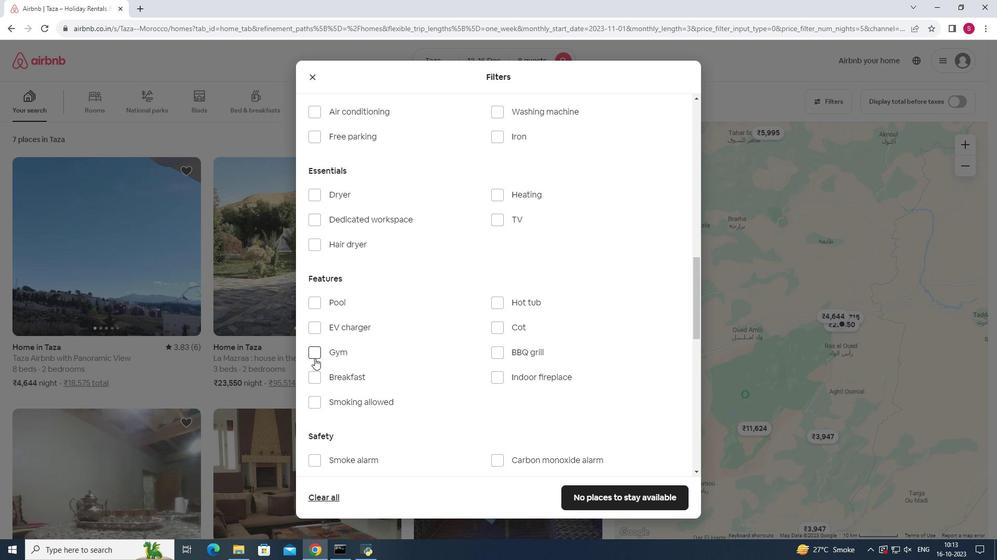 
Action: Mouse pressed left at (310, 354)
Screenshot: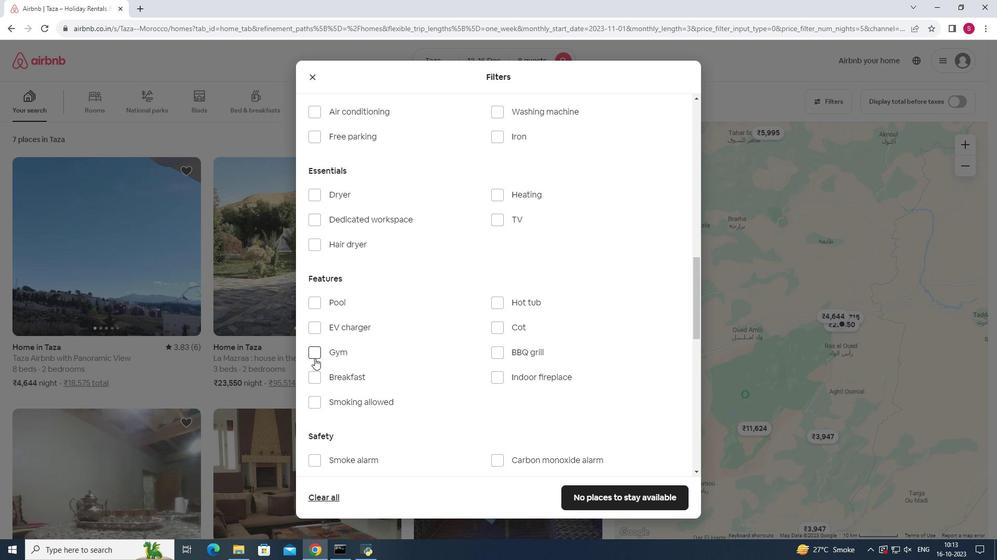 
Action: Mouse moved to (311, 370)
Screenshot: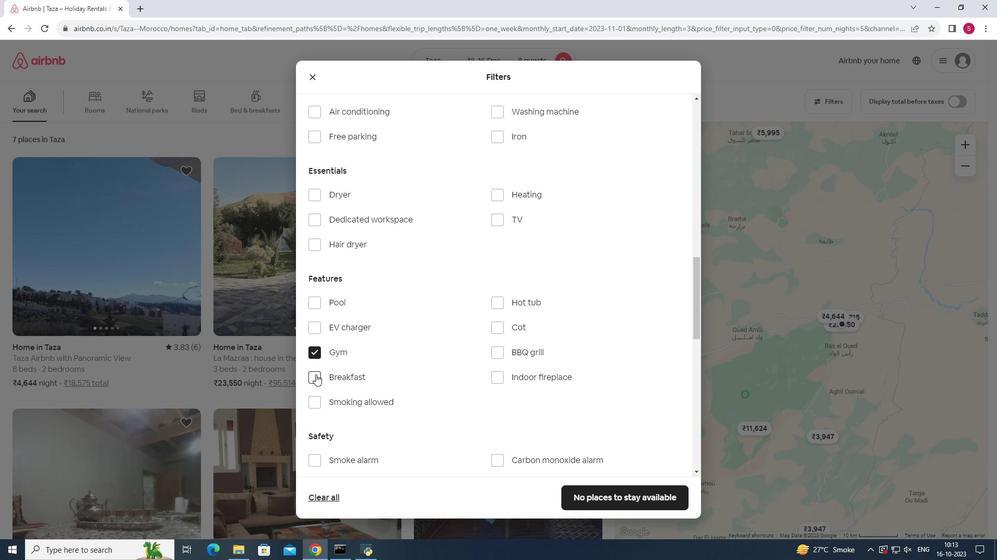 
Action: Mouse pressed left at (311, 370)
Screenshot: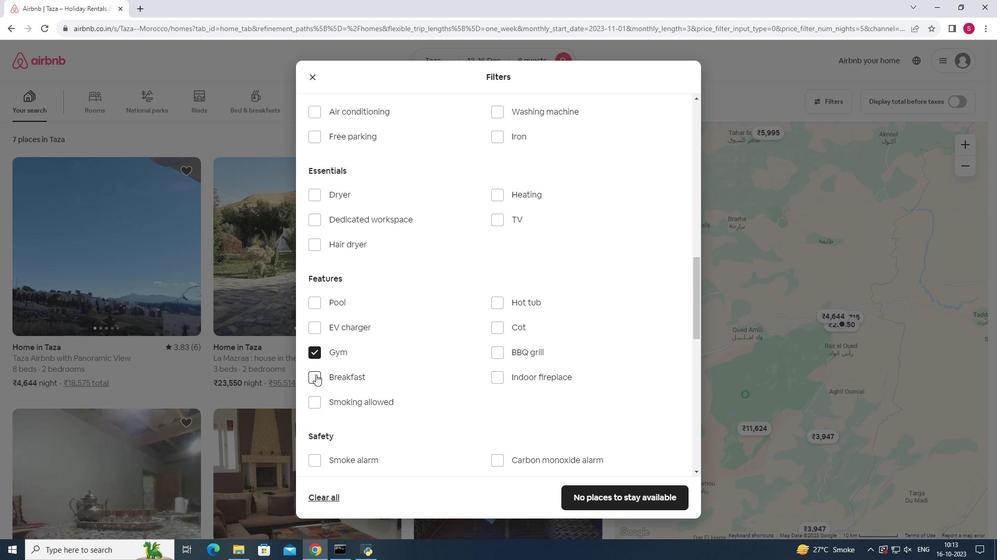 
Action: Mouse moved to (435, 312)
Screenshot: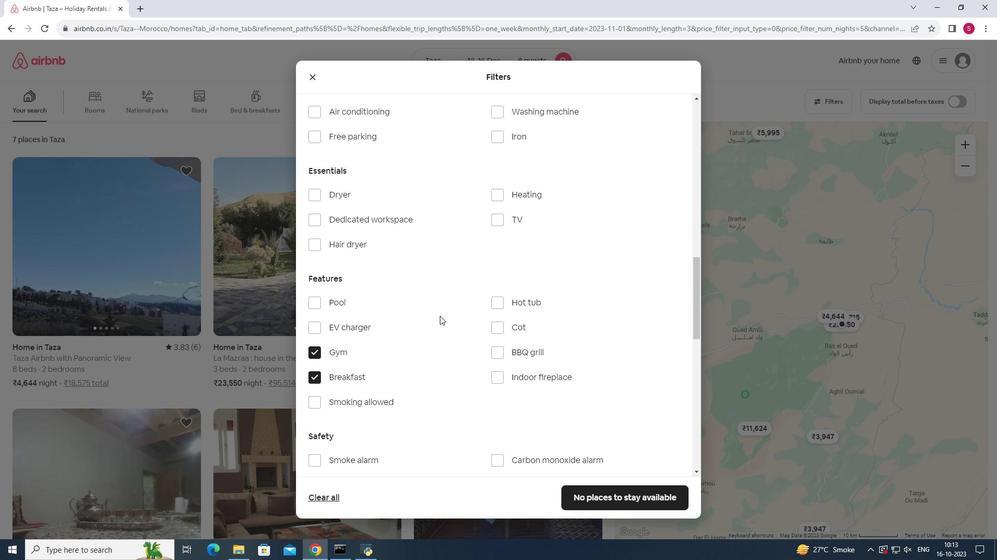 
Action: Mouse scrolled (435, 311) with delta (0, 0)
Screenshot: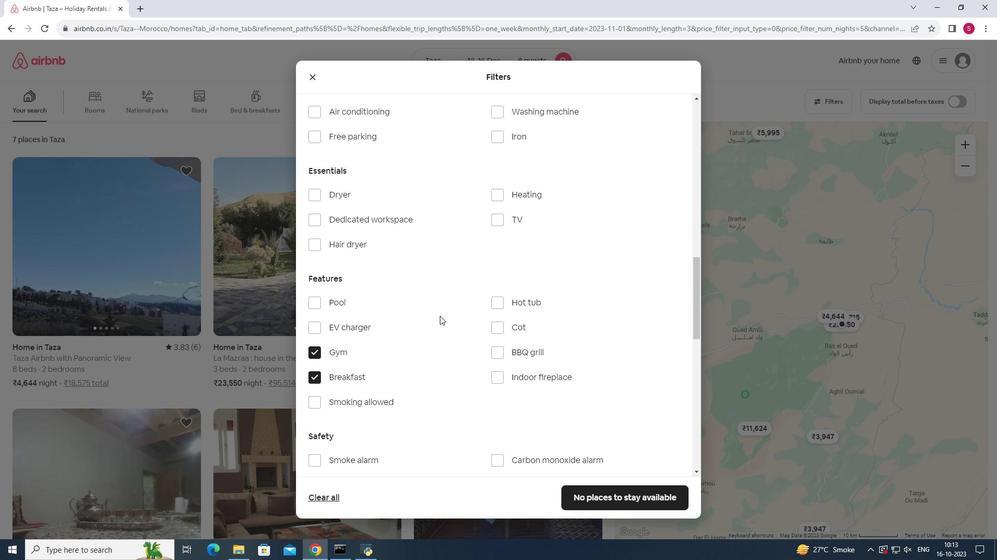 
Action: Mouse moved to (436, 311)
Screenshot: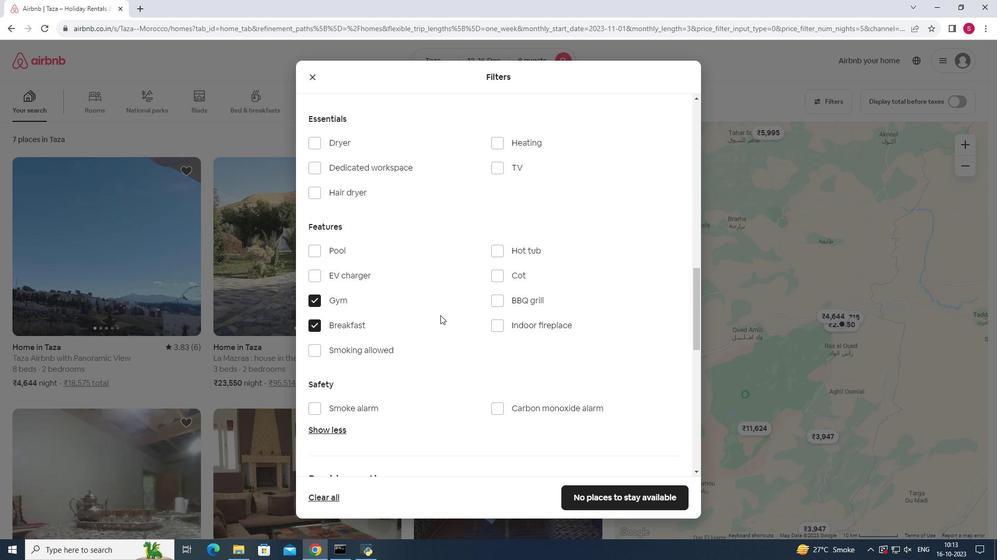 
Action: Mouse scrolled (436, 312) with delta (0, 0)
Screenshot: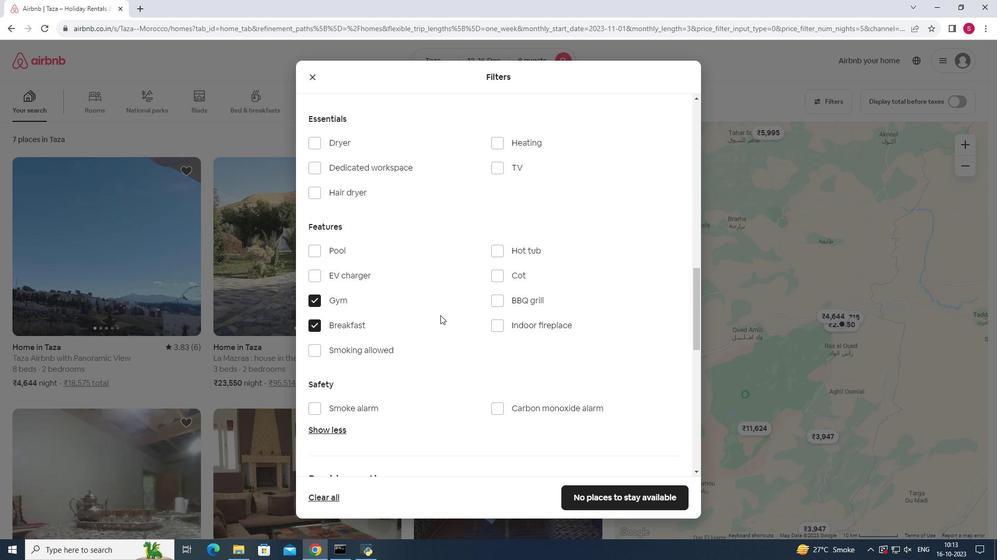 
Action: Mouse scrolled (436, 312) with delta (0, 0)
Screenshot: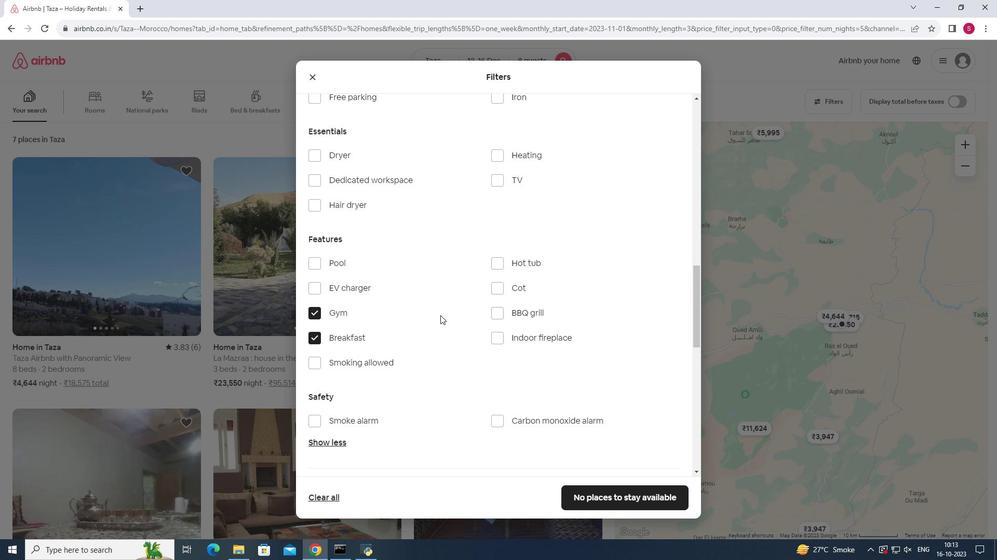 
Action: Mouse scrolled (436, 312) with delta (0, 0)
Screenshot: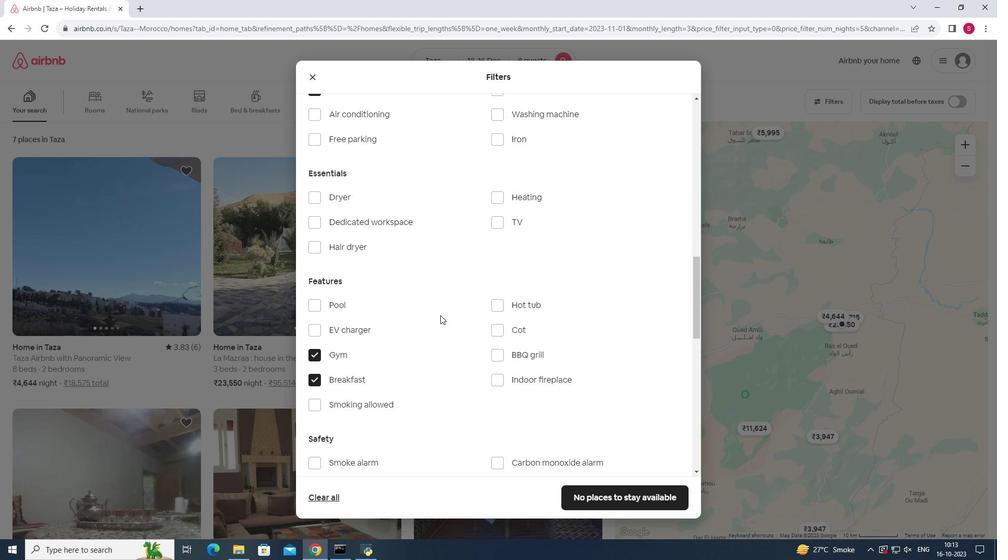 
Action: Mouse moved to (309, 233)
Screenshot: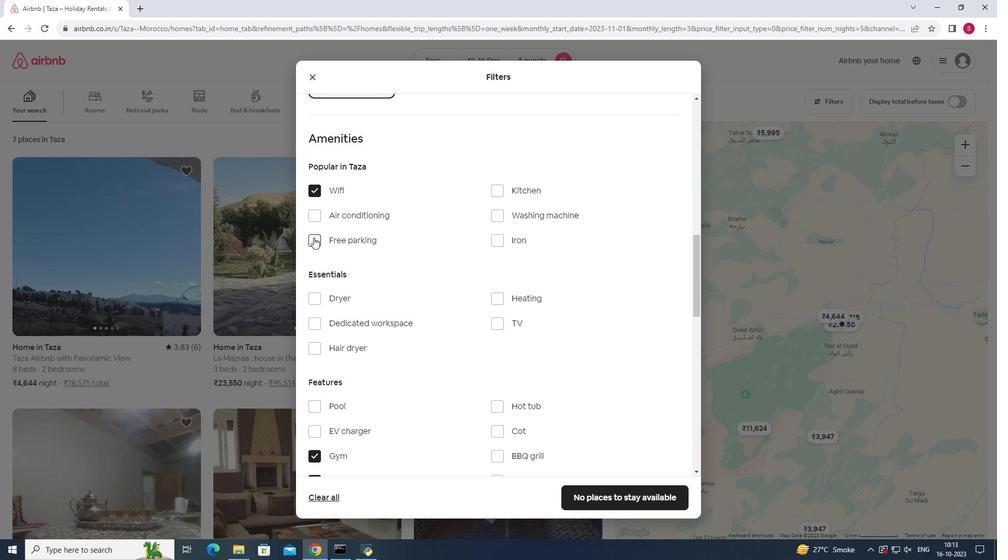 
Action: Mouse pressed left at (309, 233)
Screenshot: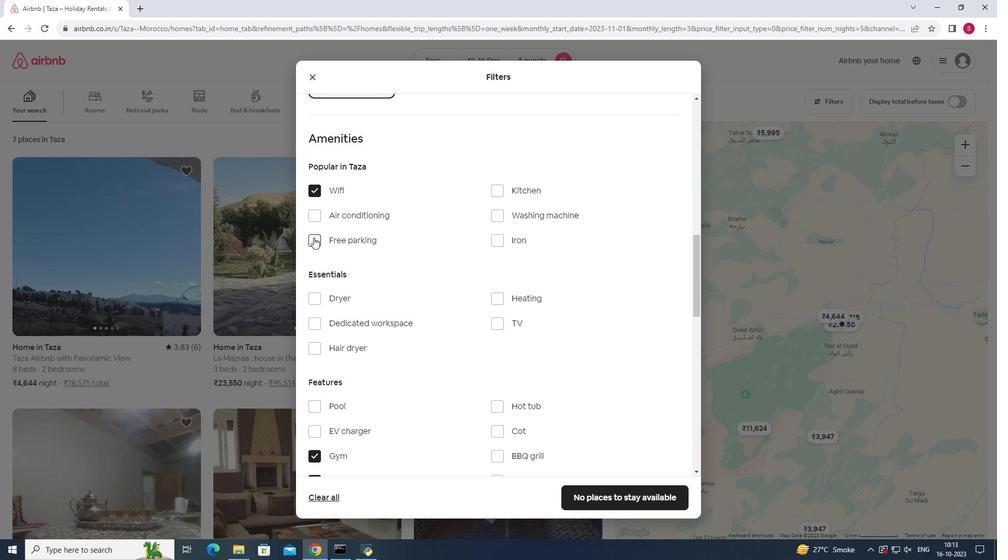 
Action: Mouse moved to (491, 322)
Screenshot: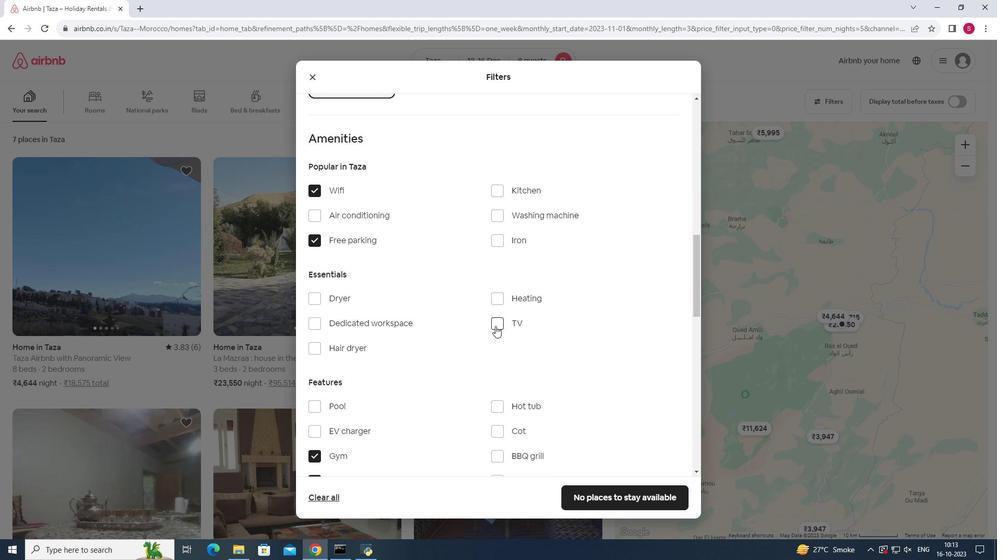 
Action: Mouse pressed left at (491, 322)
Screenshot: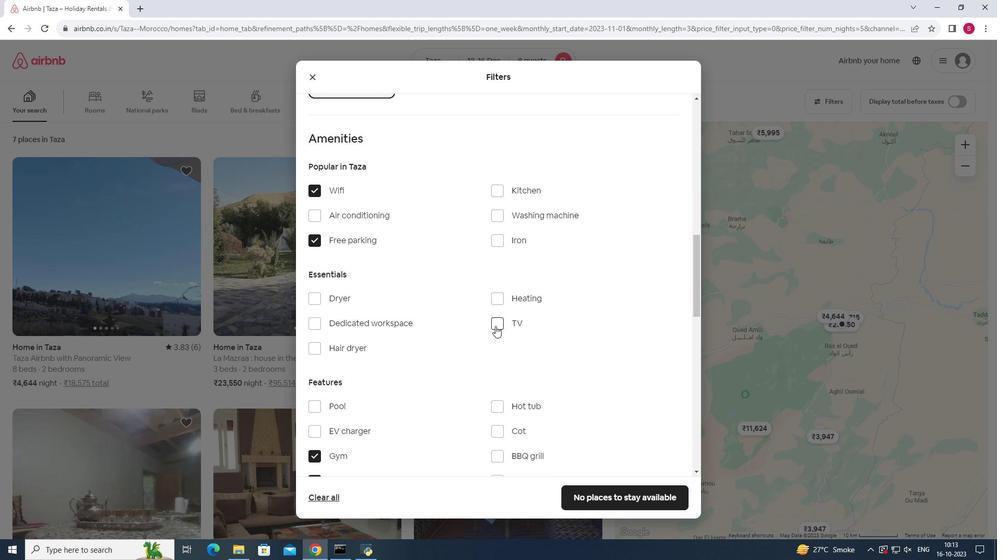 
Action: Mouse moved to (502, 329)
Screenshot: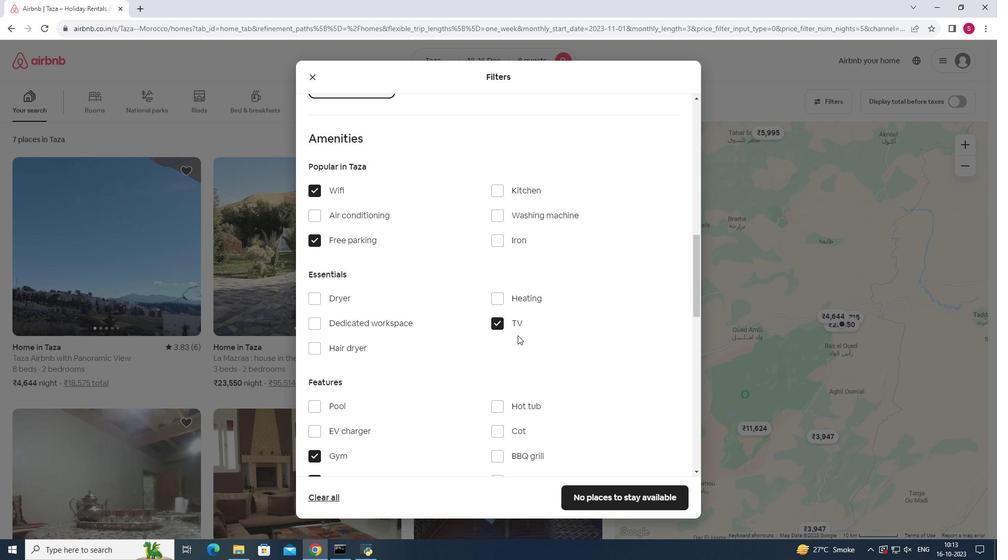
Action: Mouse scrolled (502, 329) with delta (0, 0)
Screenshot: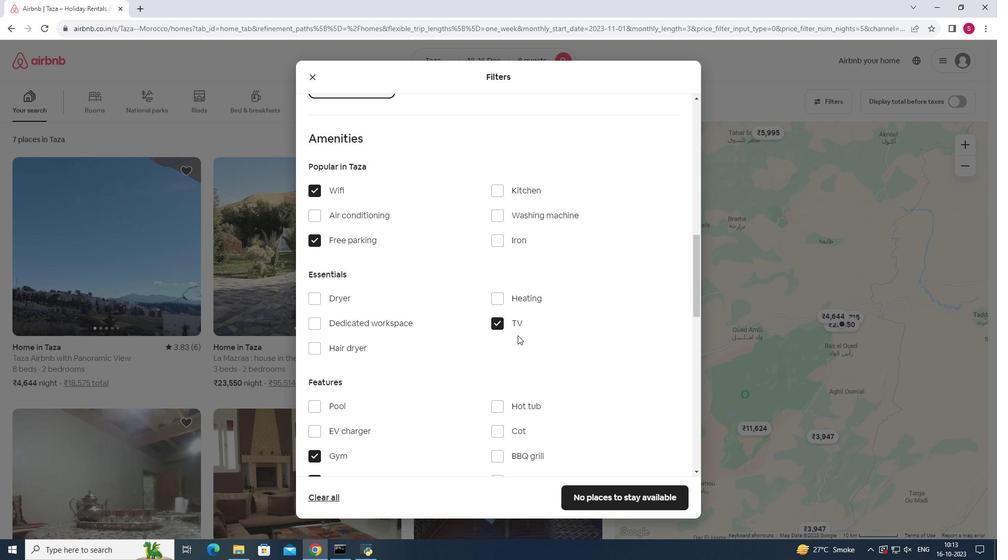 
Action: Mouse moved to (528, 333)
Screenshot: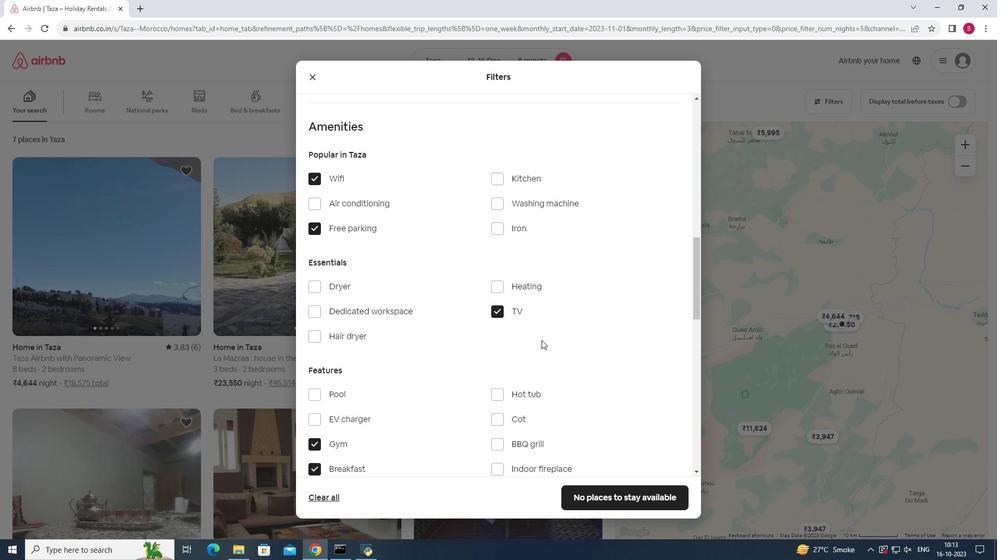 
Action: Mouse scrolled (528, 333) with delta (0, 0)
Screenshot: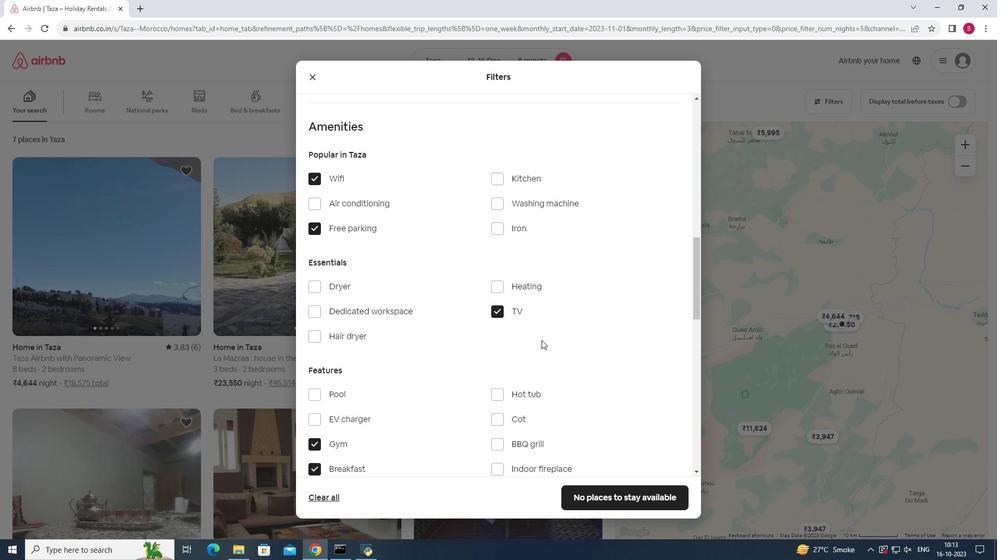 
Action: Mouse moved to (556, 341)
Screenshot: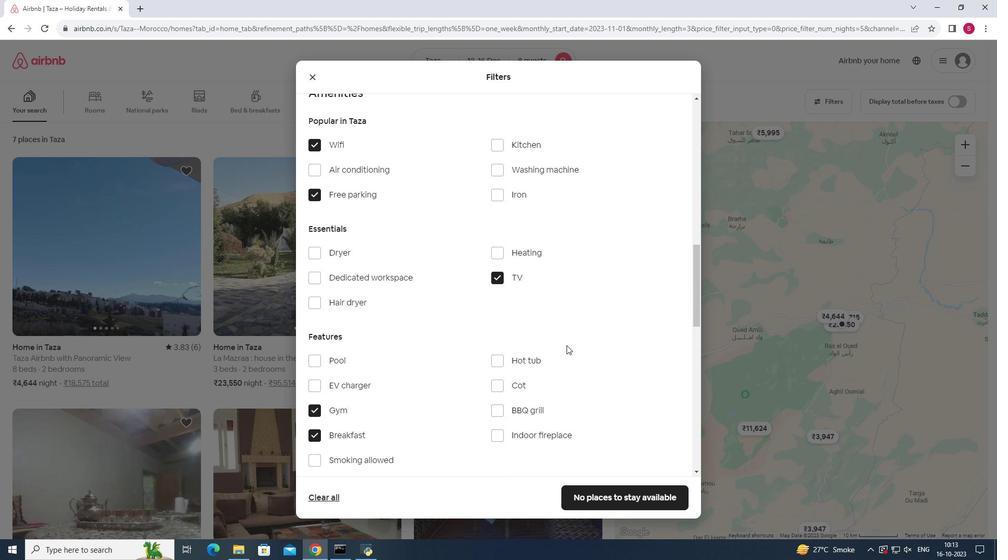 
Action: Mouse scrolled (556, 341) with delta (0, 0)
Screenshot: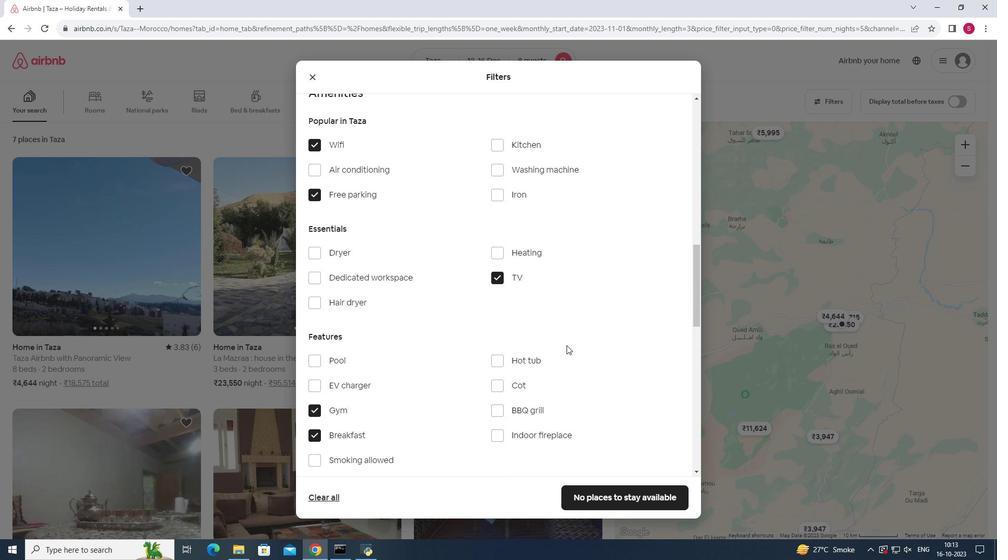 
Action: Mouse moved to (564, 342)
Screenshot: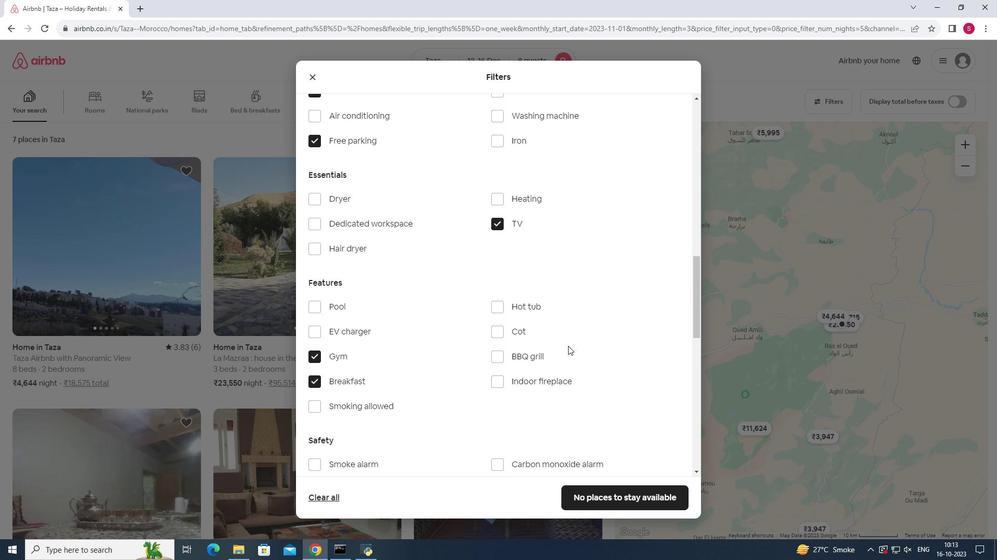 
Action: Mouse scrolled (564, 341) with delta (0, 0)
Screenshot: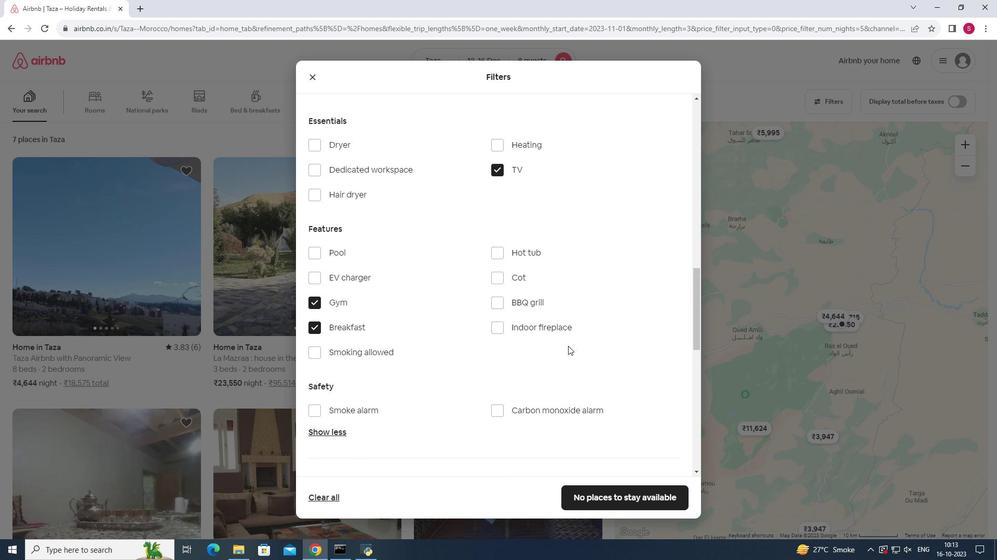 
Action: Mouse moved to (564, 342)
Screenshot: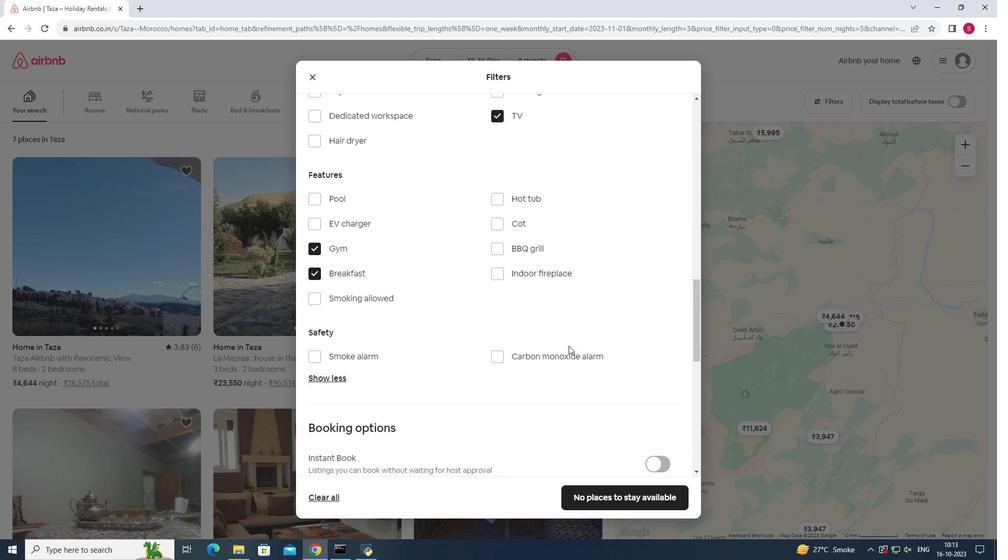 
Action: Mouse scrolled (564, 341) with delta (0, 0)
Screenshot: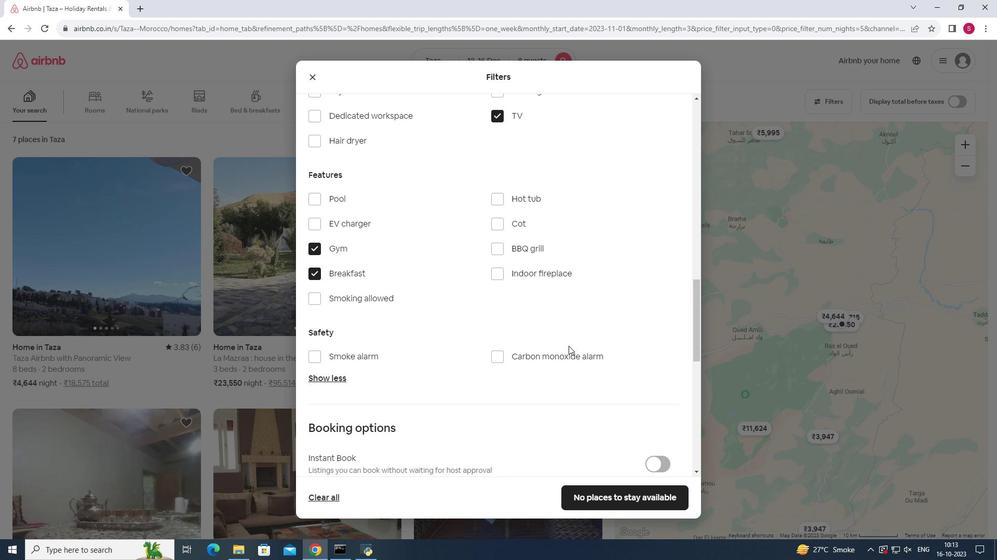 
Action: Mouse scrolled (564, 341) with delta (0, 0)
Screenshot: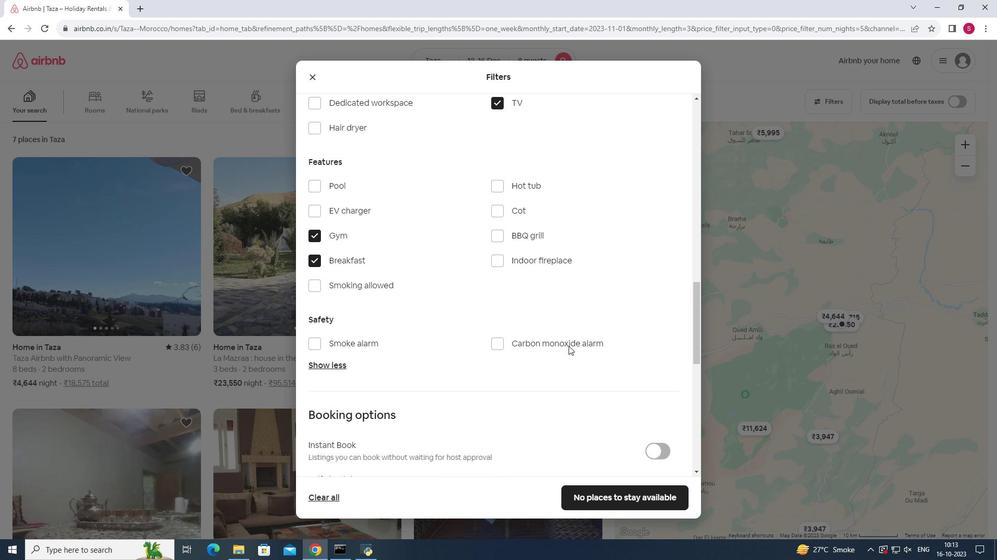 
Action: Mouse scrolled (564, 341) with delta (0, 0)
Screenshot: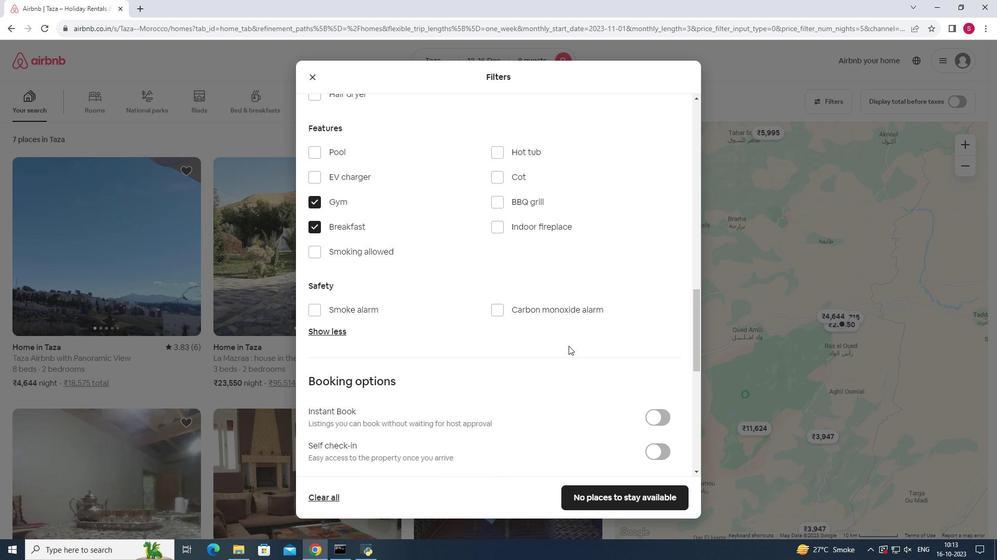 
Action: Mouse moved to (658, 340)
Screenshot: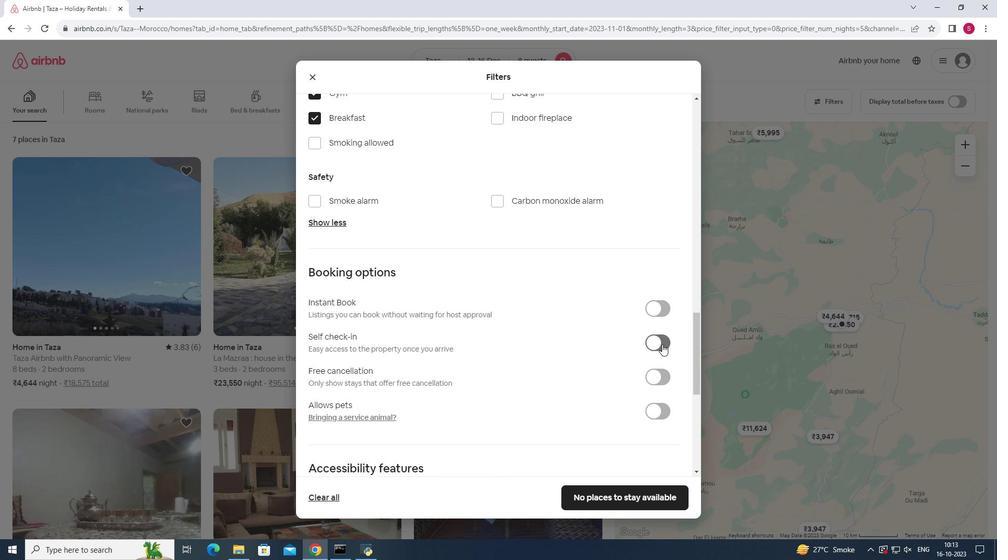 
Action: Mouse pressed left at (658, 340)
Screenshot: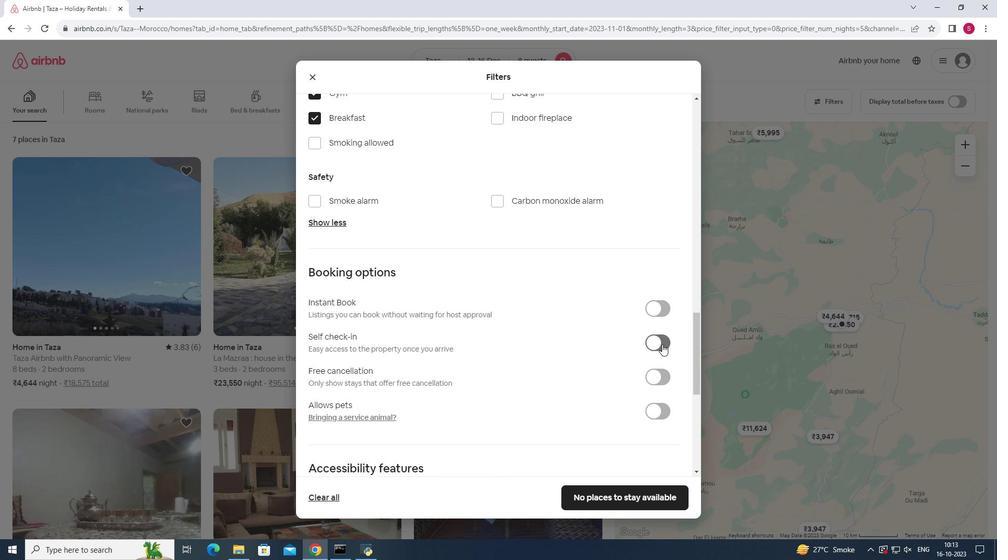 
Action: Mouse moved to (658, 492)
Screenshot: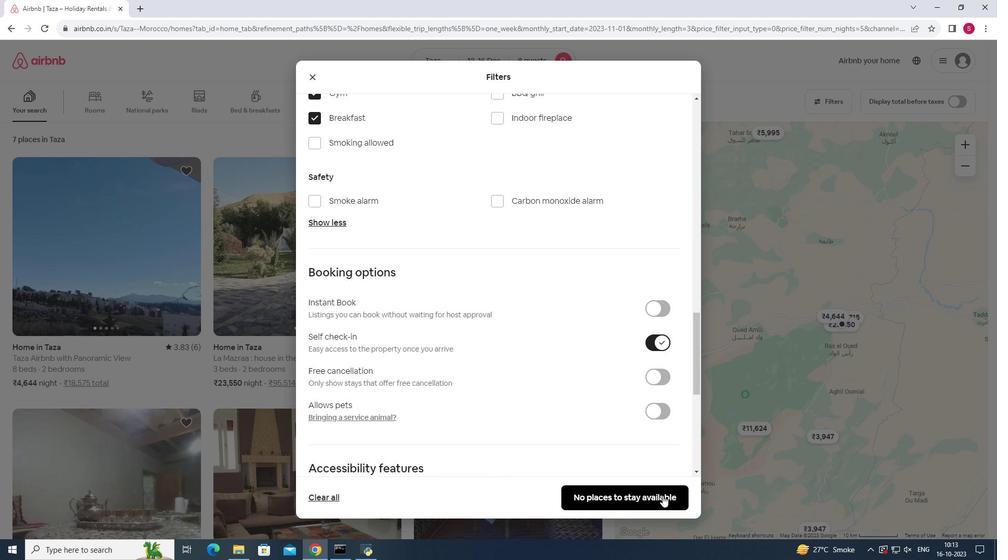 
Action: Mouse pressed left at (658, 492)
Screenshot: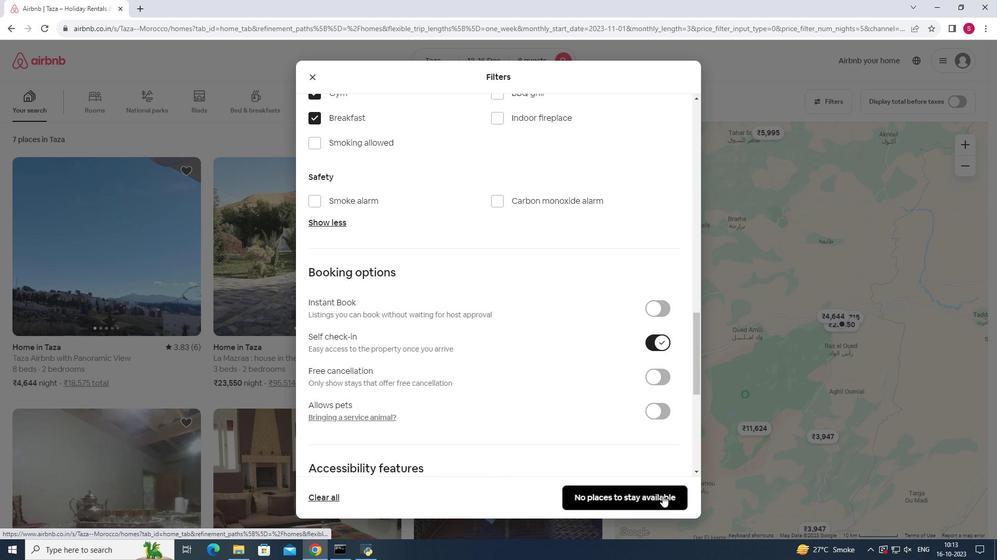
Action: Mouse moved to (415, 265)
Screenshot: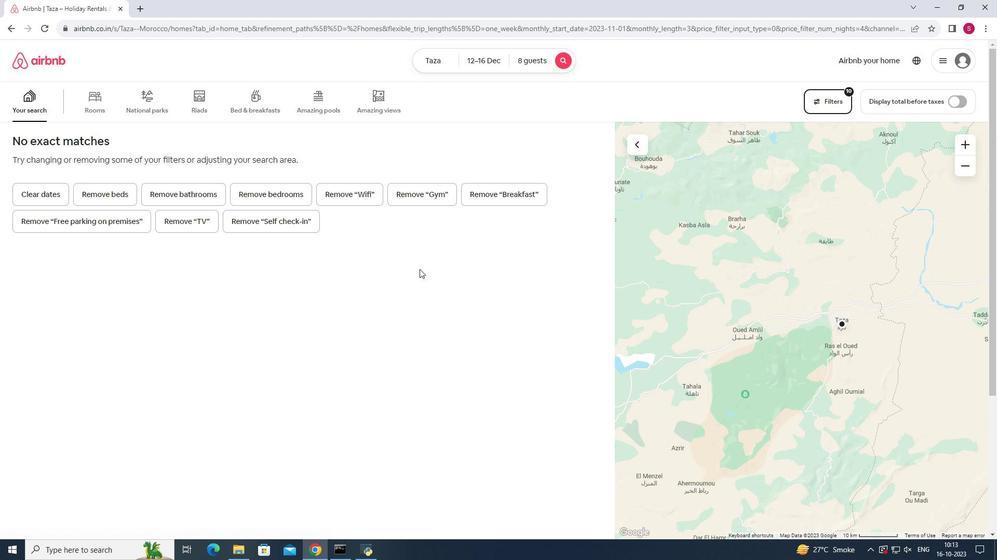
